 Task: Research Airbnb properties in Vasylivka, Ukraine from 2nd November, 2023 to 6th November, 2023 for 1 adult.1  bedroom having 1 bed and 1 bathroom. Property type can be hotel. Booking option can be shelf check-in. Look for 3 properties as per requirement.
Action: Mouse moved to (414, 98)
Screenshot: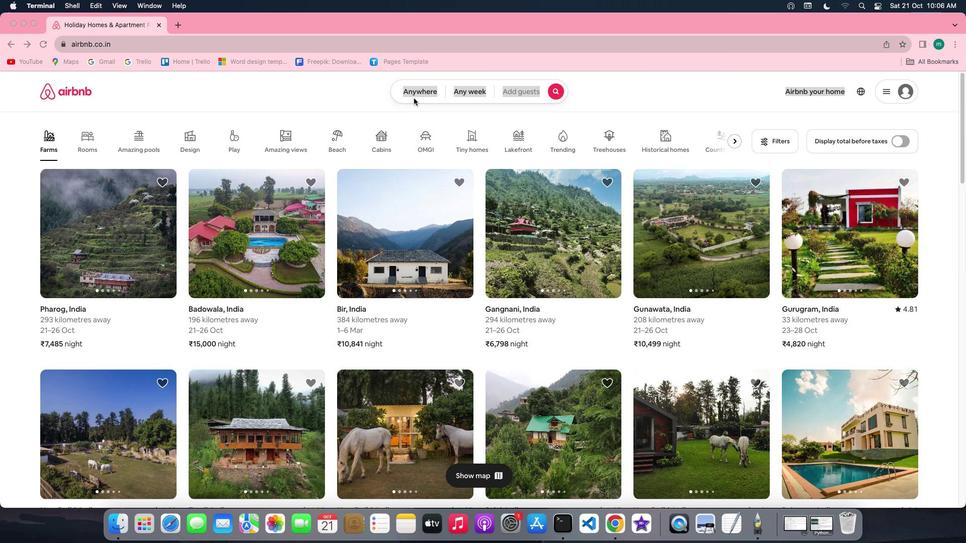 
Action: Mouse pressed left at (414, 98)
Screenshot: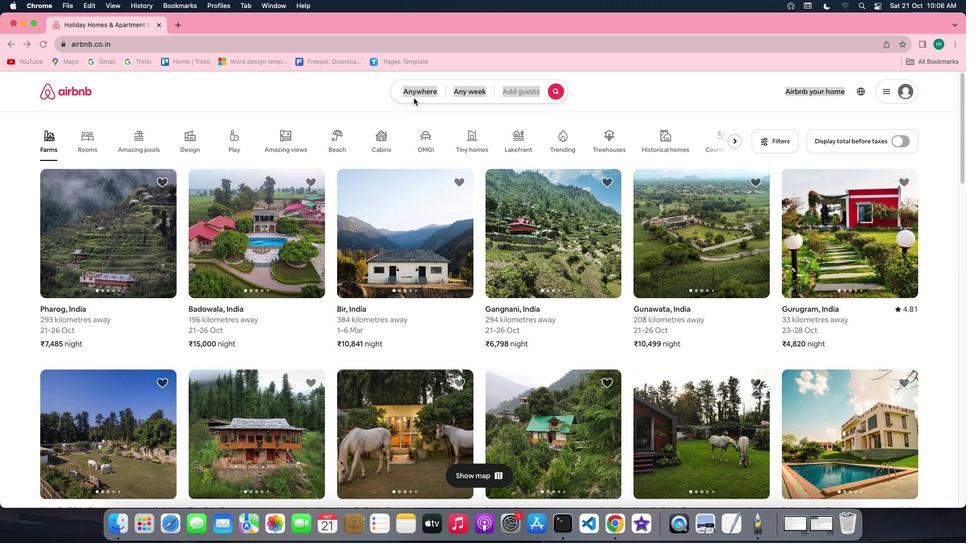 
Action: Mouse moved to (422, 87)
Screenshot: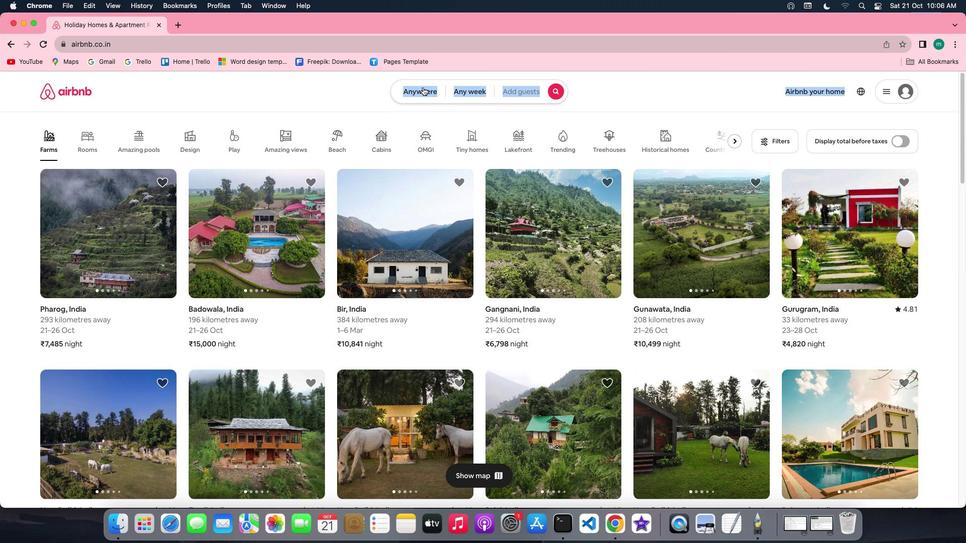 
Action: Mouse pressed left at (422, 87)
Screenshot: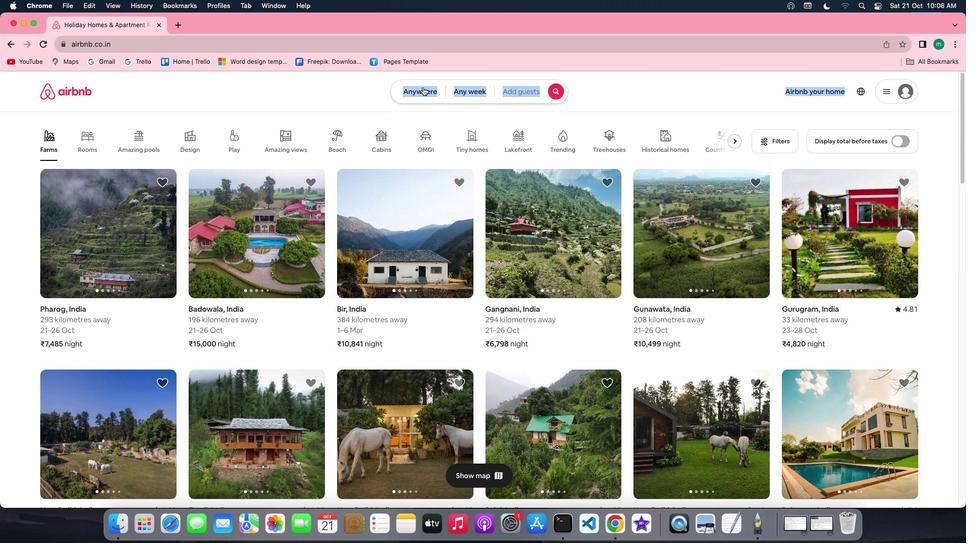 
Action: Mouse moved to (338, 136)
Screenshot: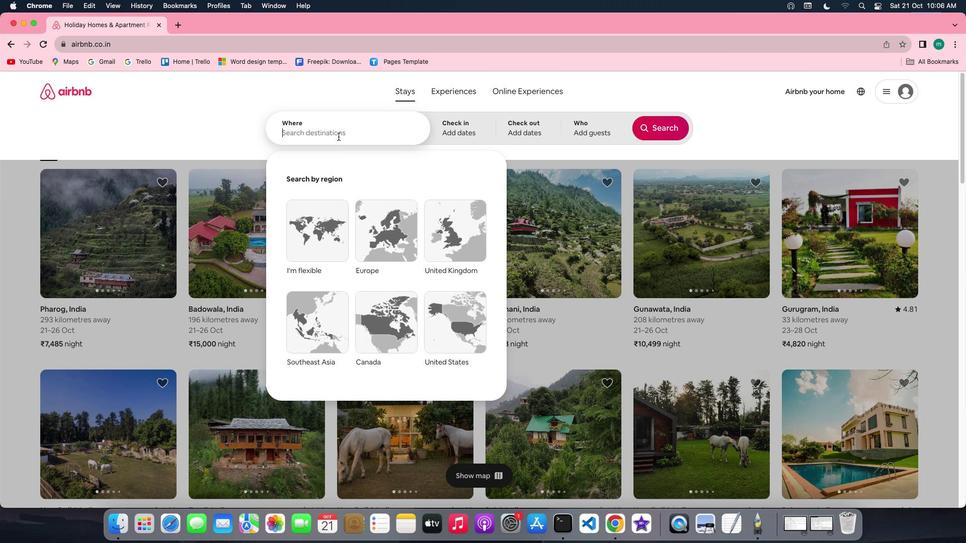 
Action: Key pressed Key.shift'V''a''s''y''l''i''v''k''a'','Key.spaceKey.shift'U''k''r''a''i''n''e'
Screenshot: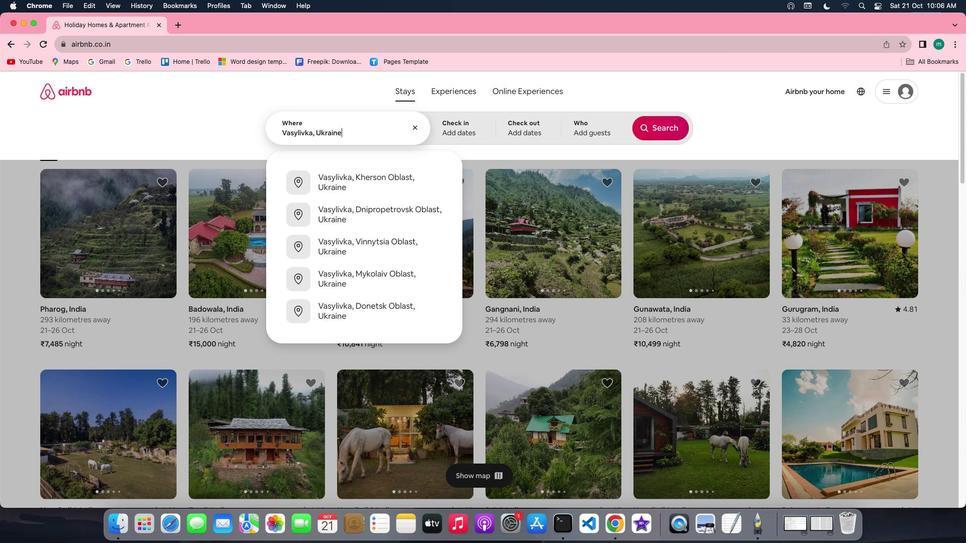 
Action: Mouse moved to (475, 121)
Screenshot: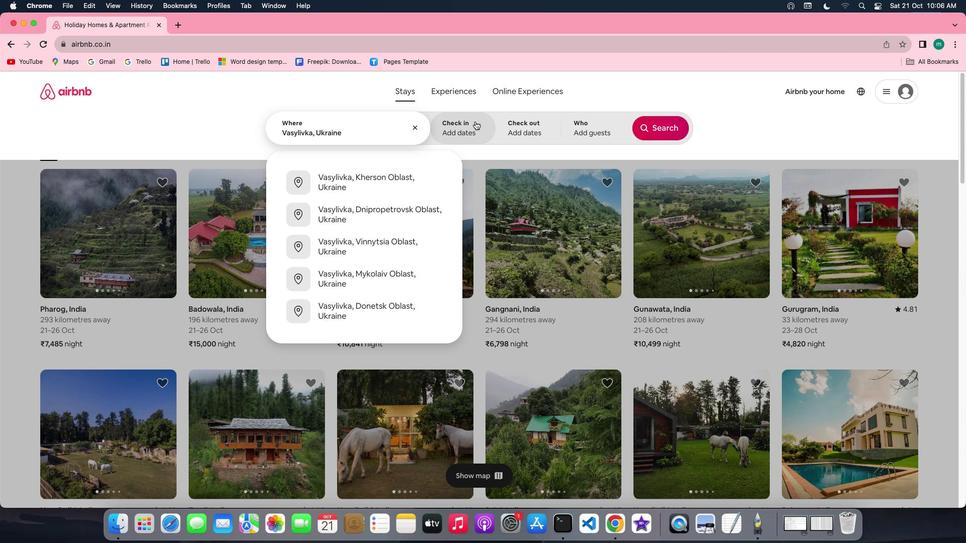 
Action: Mouse pressed left at (475, 121)
Screenshot: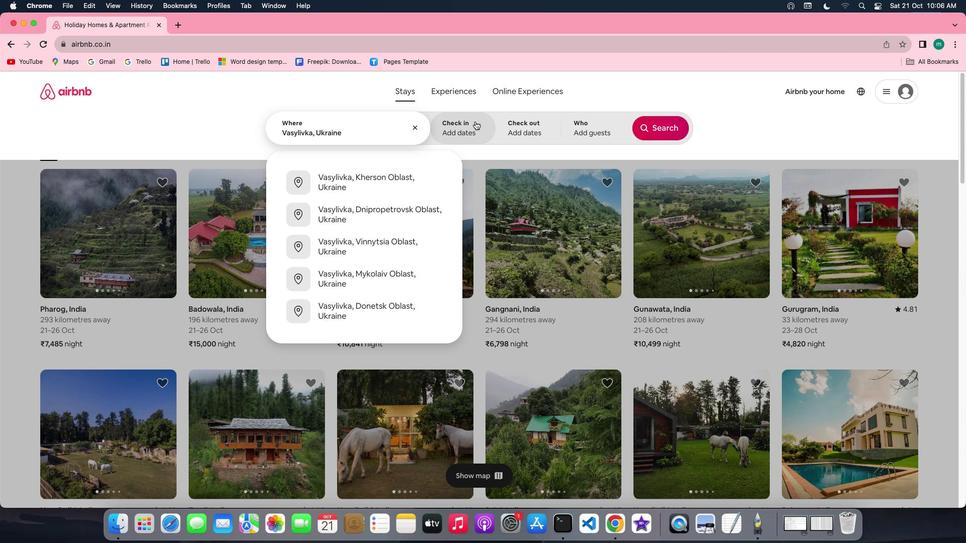 
Action: Mouse moved to (601, 249)
Screenshot: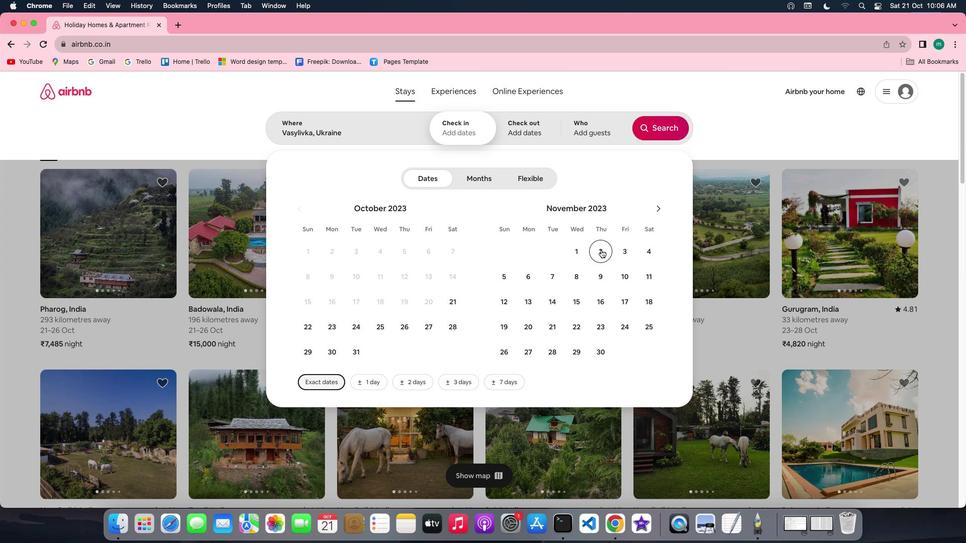 
Action: Mouse pressed left at (601, 249)
Screenshot: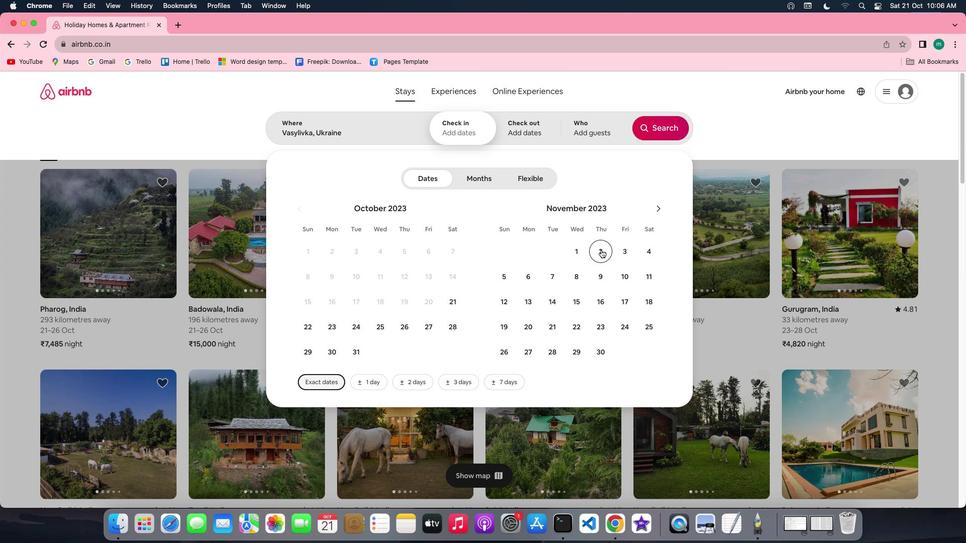 
Action: Mouse moved to (529, 278)
Screenshot: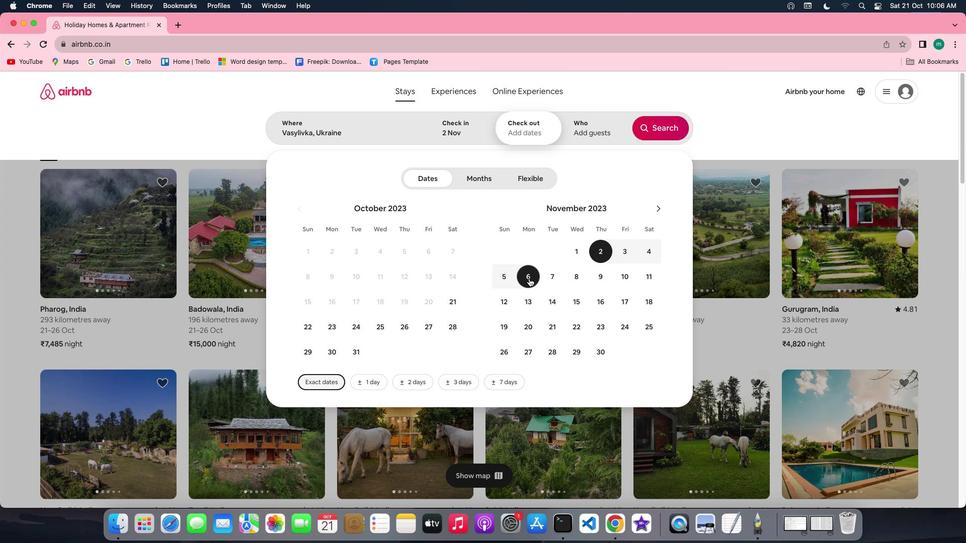 
Action: Mouse pressed left at (529, 278)
Screenshot: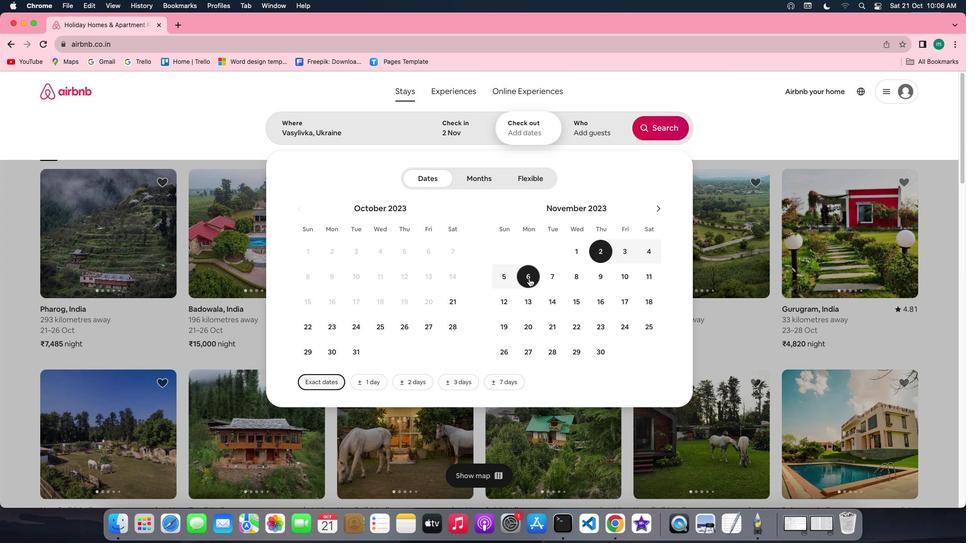 
Action: Mouse moved to (588, 128)
Screenshot: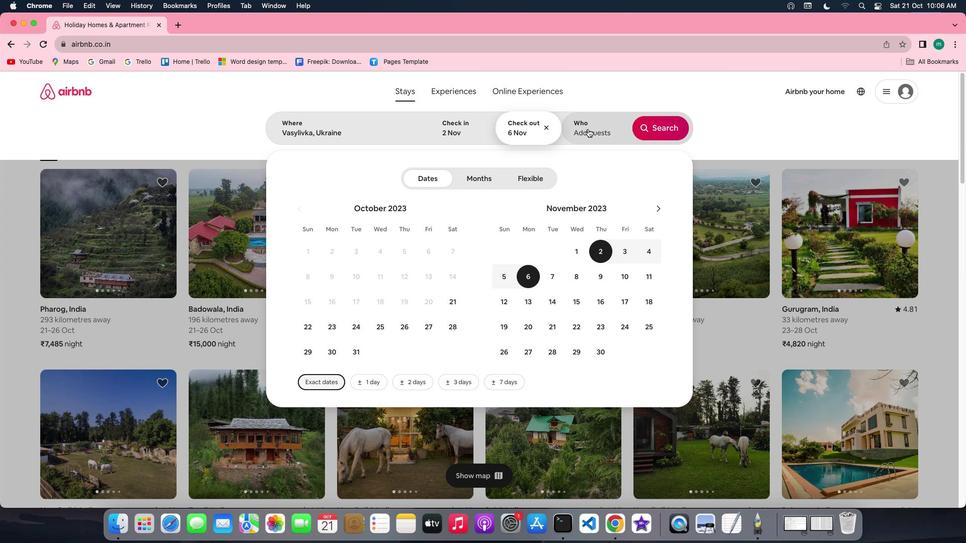 
Action: Mouse pressed left at (588, 128)
Screenshot: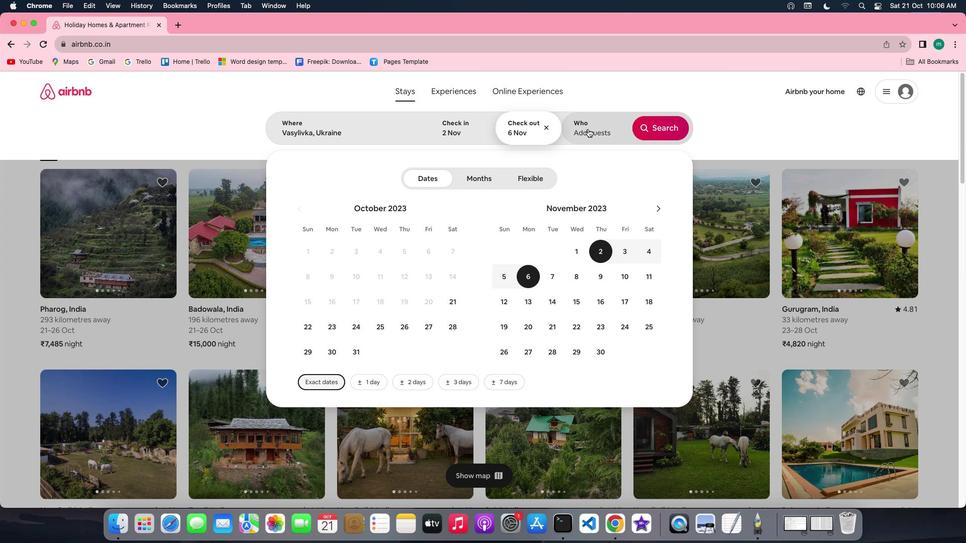
Action: Mouse moved to (666, 181)
Screenshot: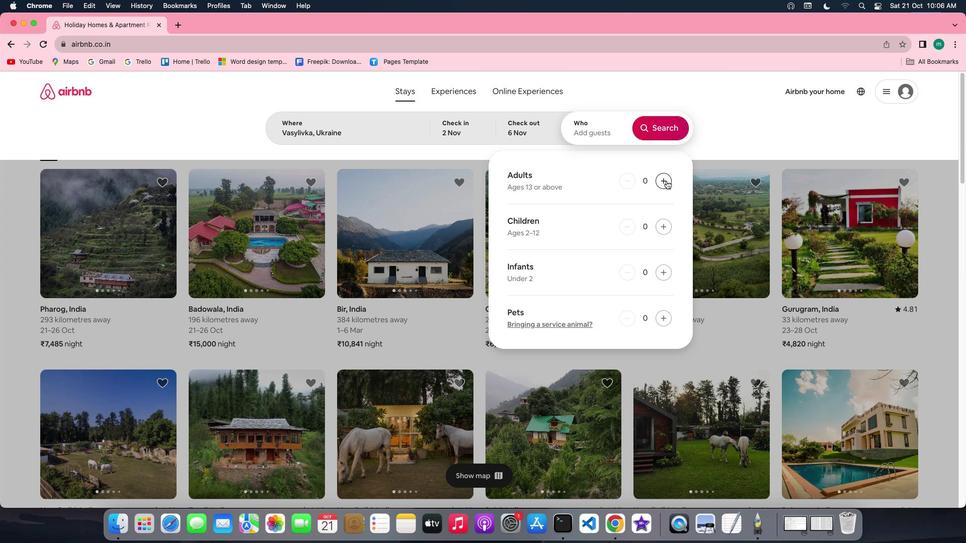 
Action: Mouse pressed left at (666, 181)
Screenshot: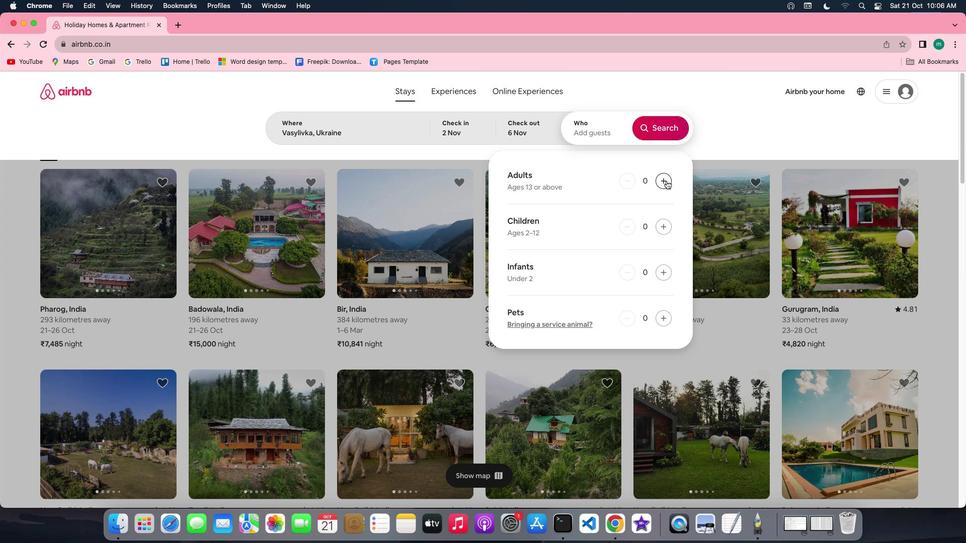 
Action: Mouse pressed left at (666, 181)
Screenshot: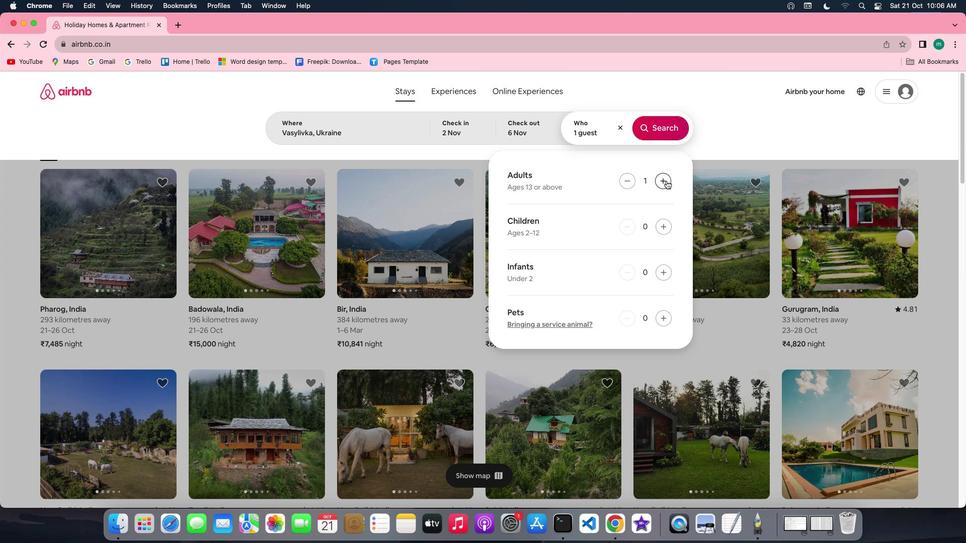 
Action: Mouse moved to (622, 181)
Screenshot: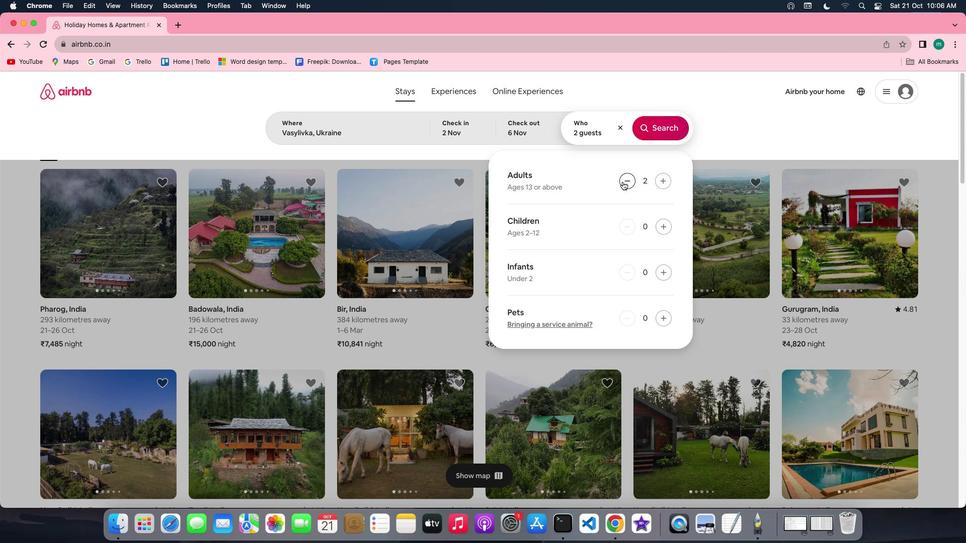 
Action: Mouse pressed left at (622, 181)
Screenshot: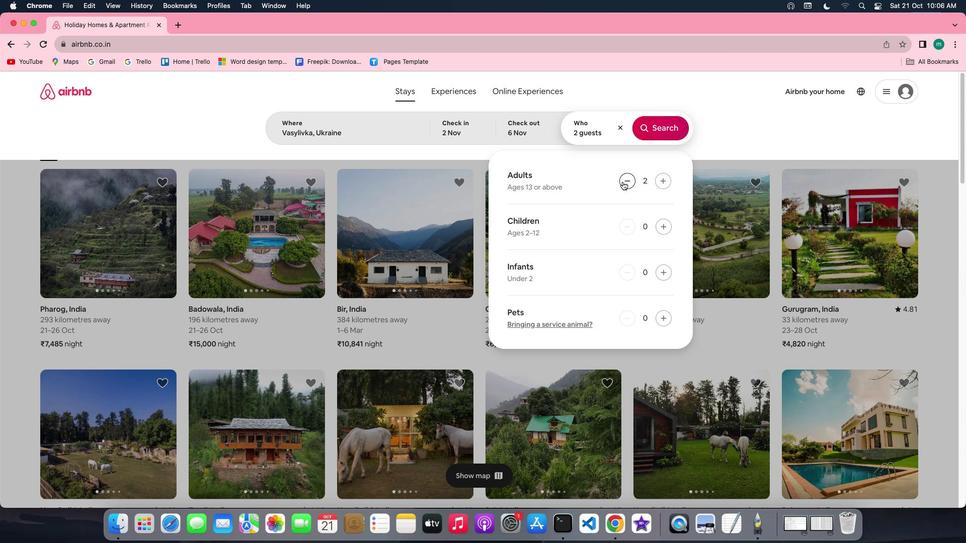 
Action: Mouse moved to (664, 130)
Screenshot: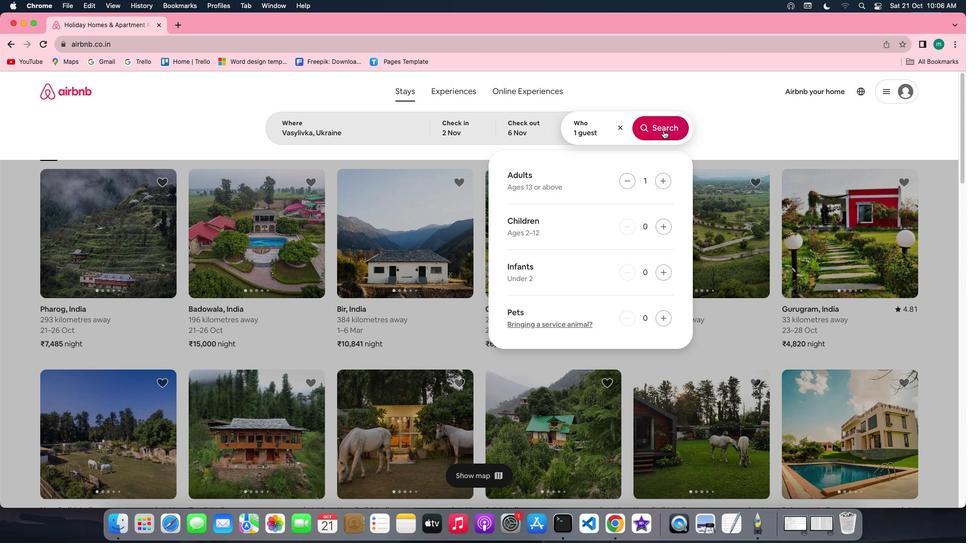 
Action: Mouse pressed left at (664, 130)
Screenshot: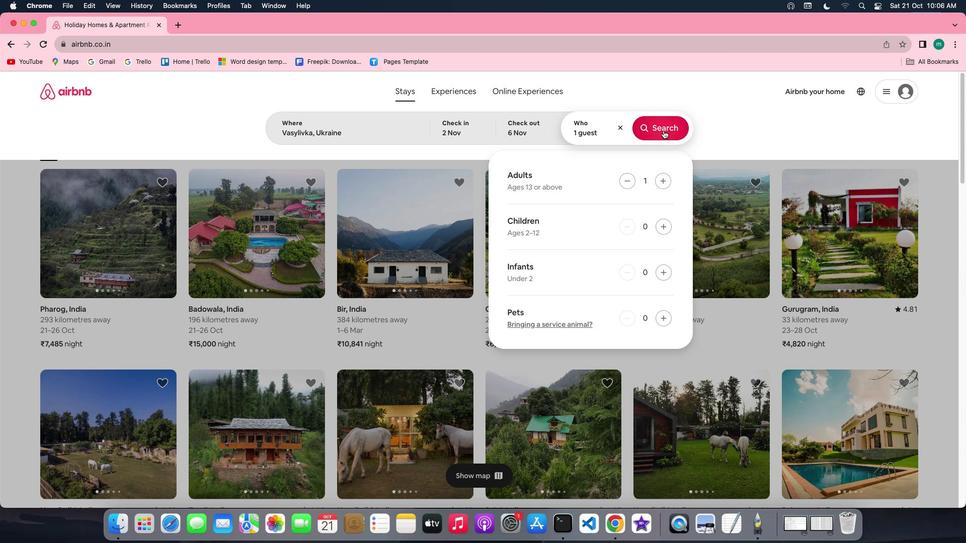 
Action: Mouse moved to (806, 132)
Screenshot: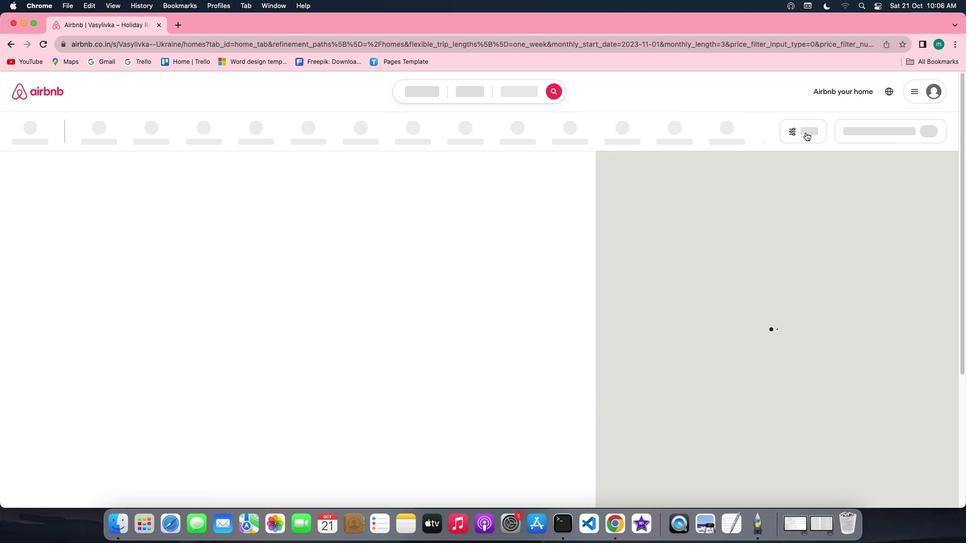 
Action: Mouse pressed left at (806, 132)
Screenshot: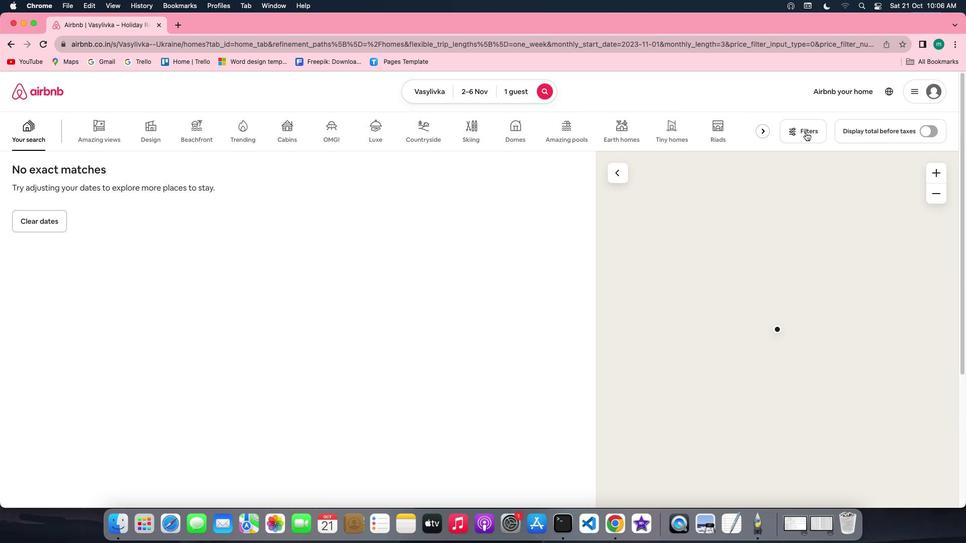 
Action: Mouse moved to (481, 307)
Screenshot: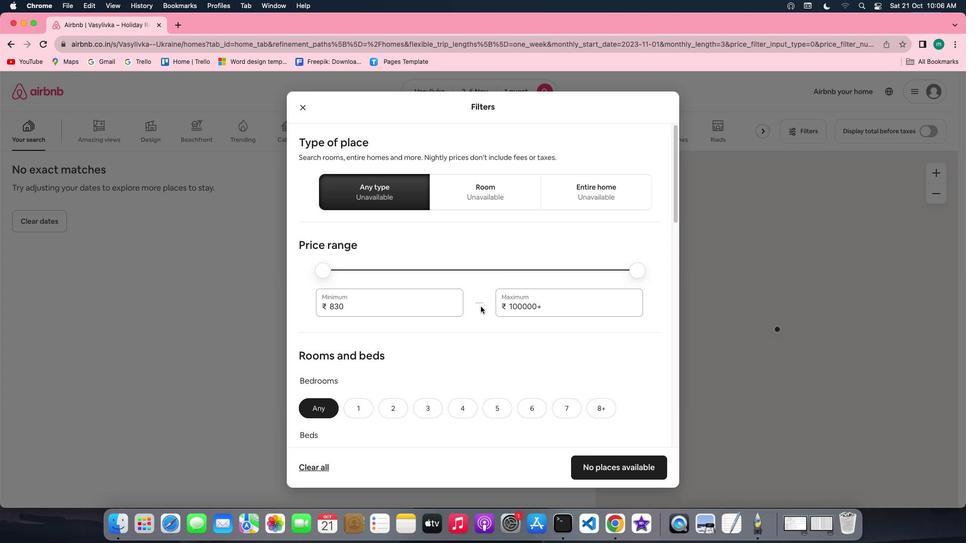 
Action: Mouse scrolled (481, 307) with delta (0, 0)
Screenshot: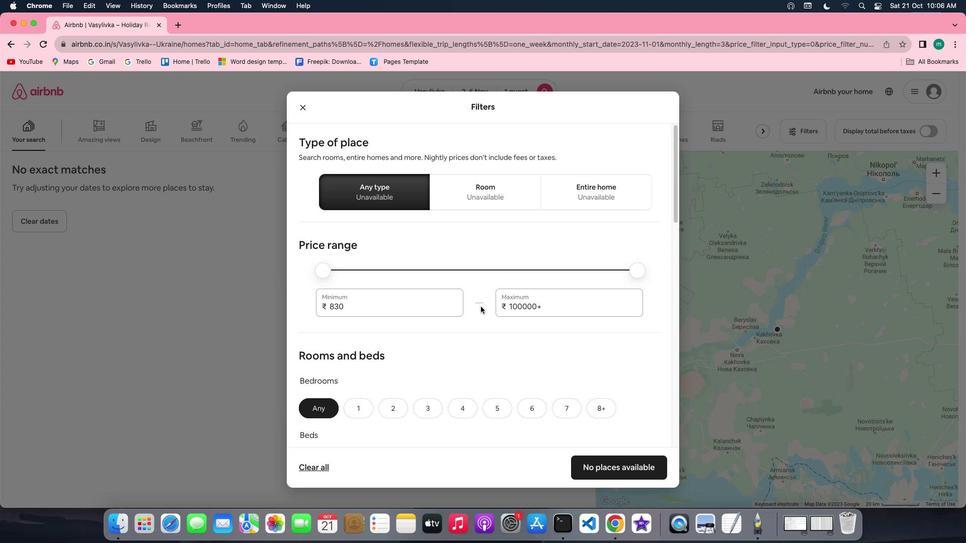
Action: Mouse scrolled (481, 307) with delta (0, 0)
Screenshot: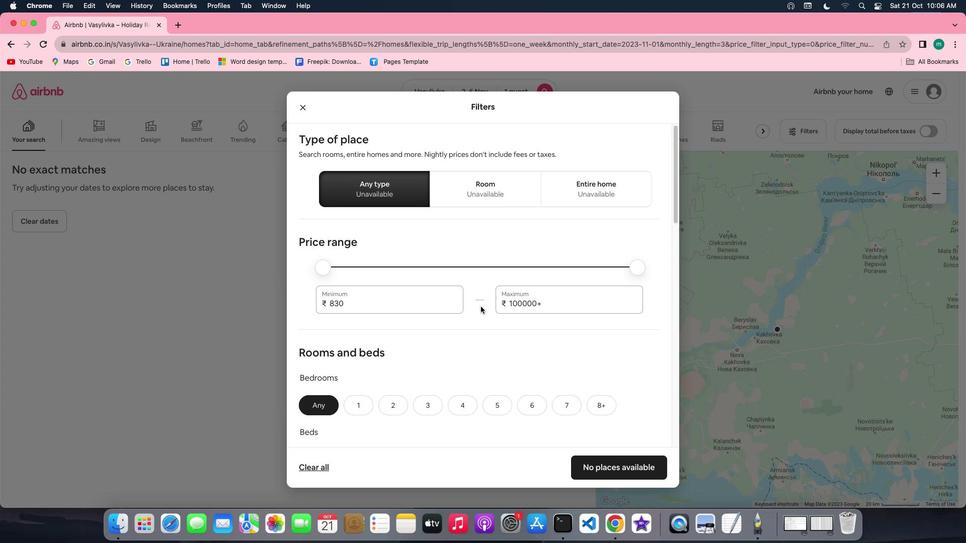 
Action: Mouse scrolled (481, 307) with delta (0, -1)
Screenshot: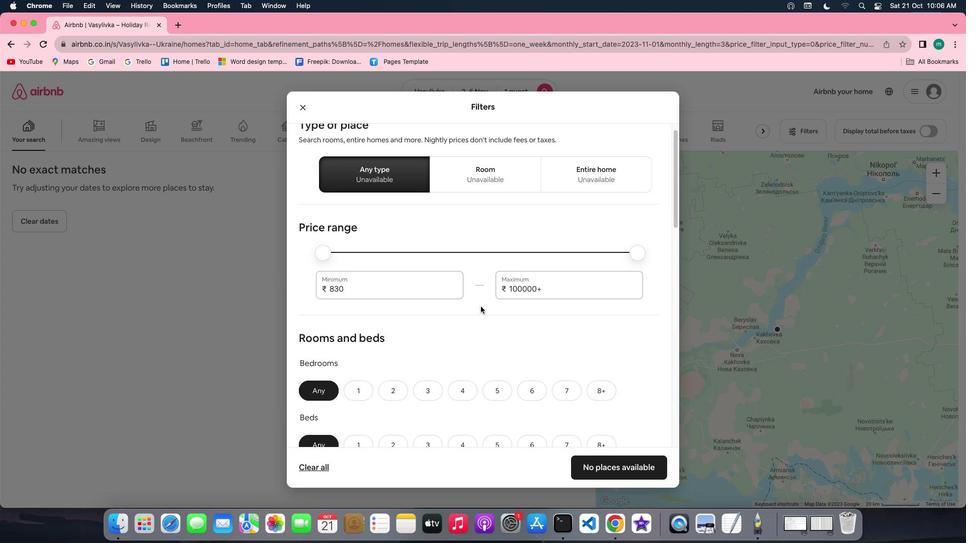 
Action: Mouse scrolled (481, 307) with delta (0, -1)
Screenshot: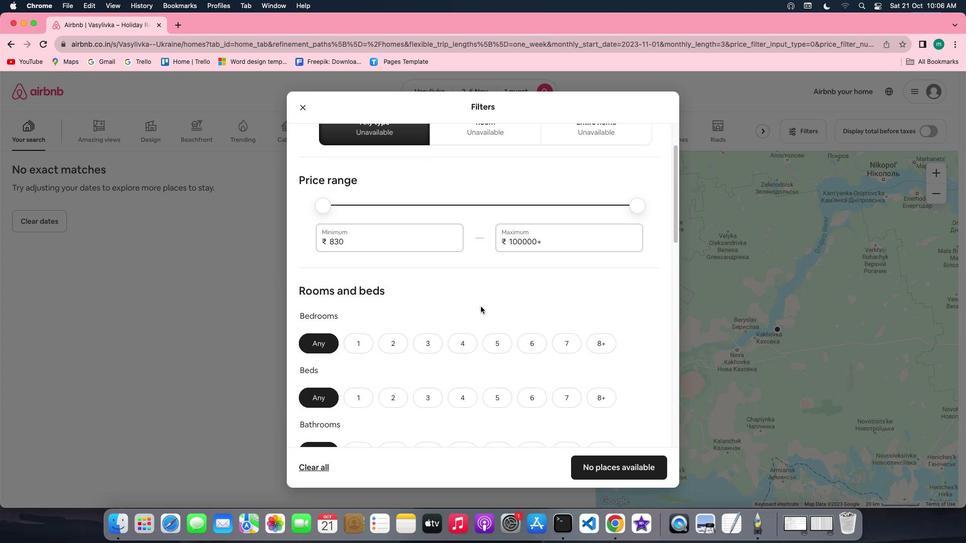 
Action: Mouse scrolled (481, 307) with delta (0, 0)
Screenshot: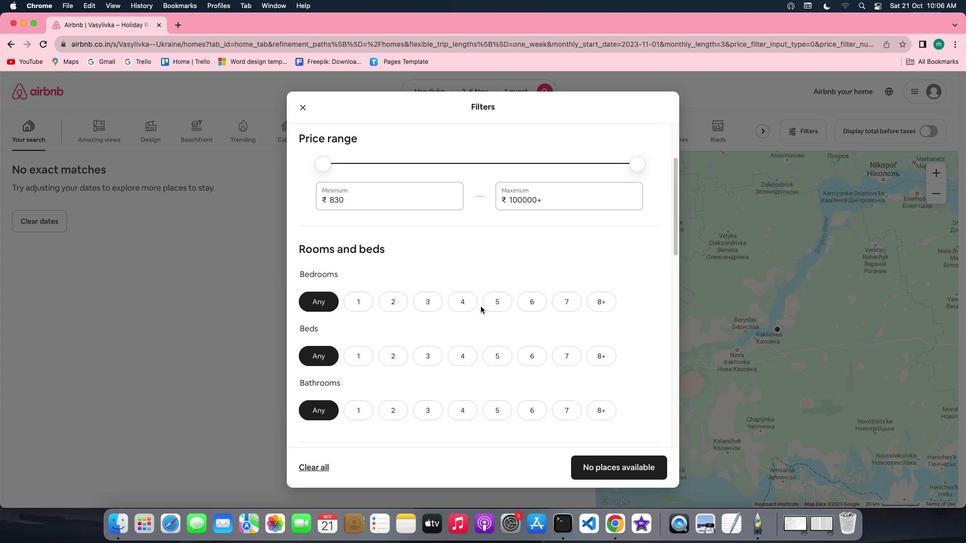 
Action: Mouse scrolled (481, 307) with delta (0, 0)
Screenshot: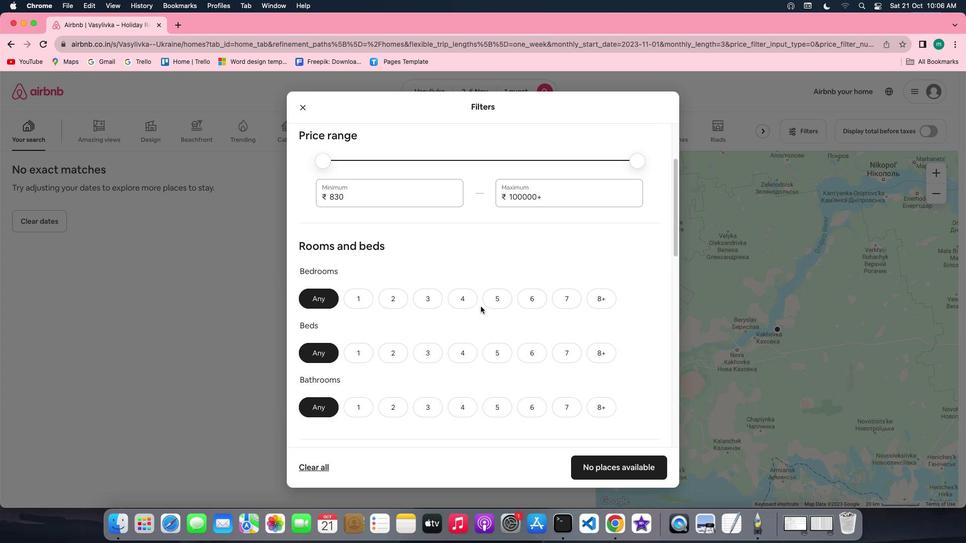 
Action: Mouse scrolled (481, 307) with delta (0, 0)
Screenshot: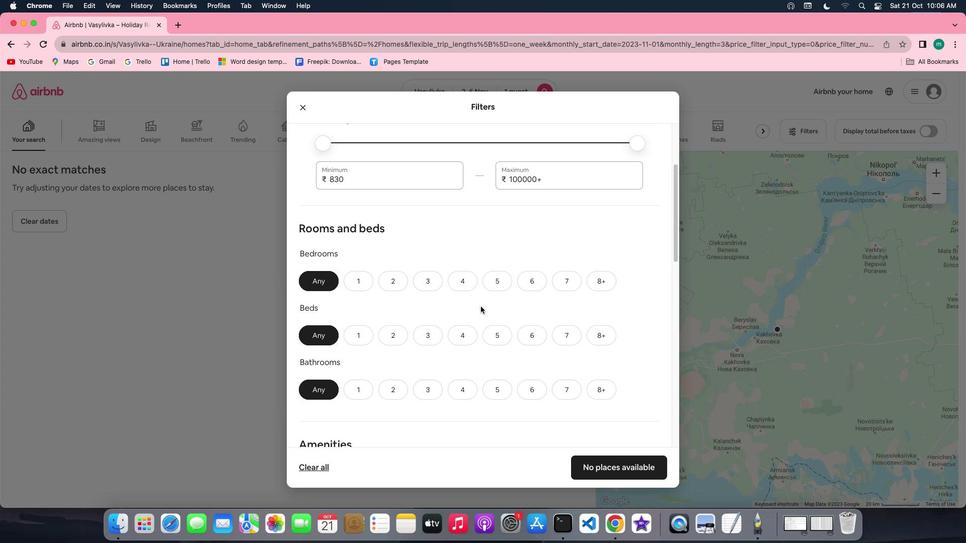 
Action: Mouse scrolled (481, 307) with delta (0, 0)
Screenshot: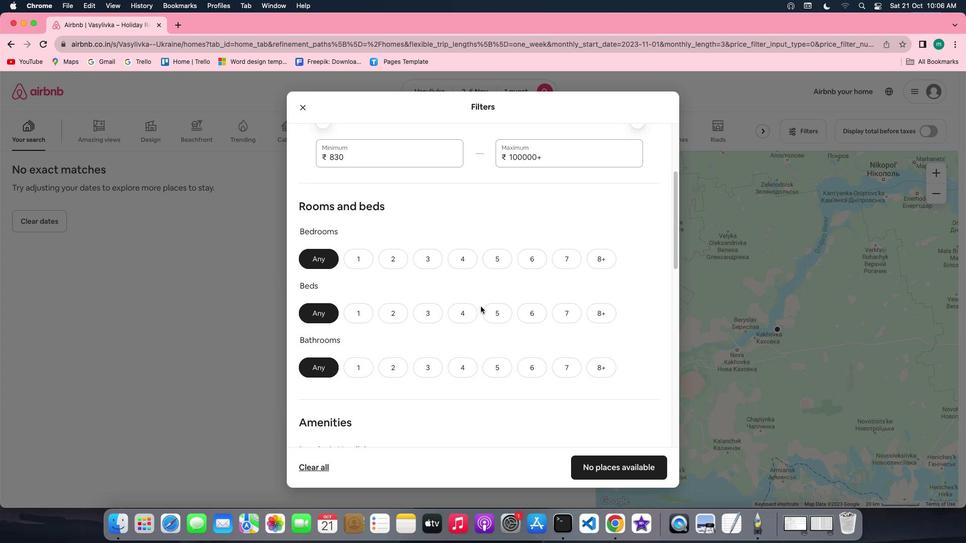 
Action: Mouse scrolled (481, 307) with delta (0, 0)
Screenshot: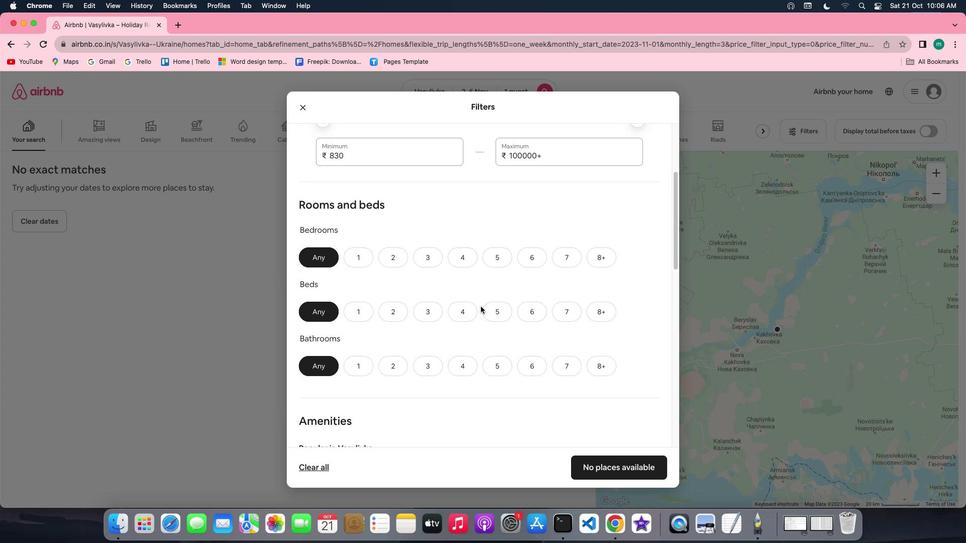 
Action: Mouse scrolled (481, 307) with delta (0, 0)
Screenshot: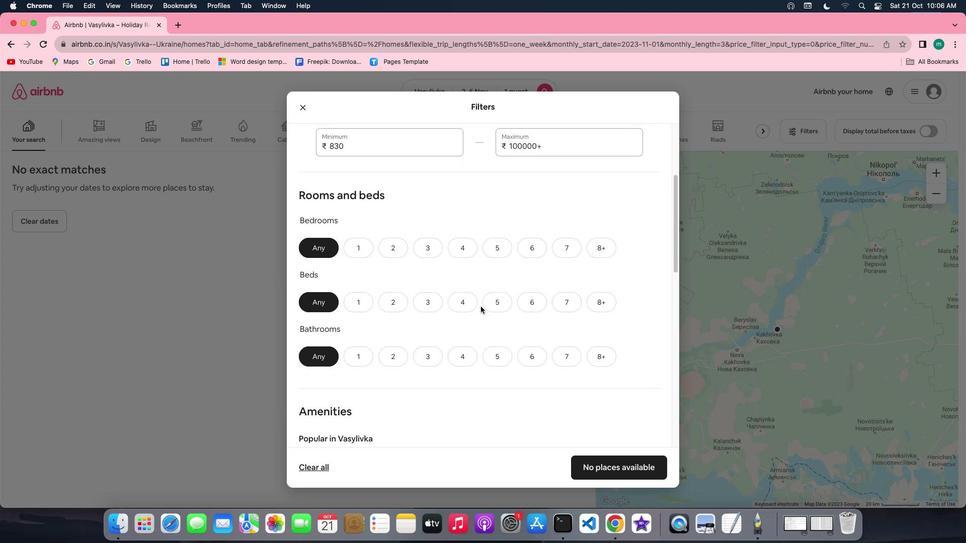 
Action: Mouse moved to (360, 235)
Screenshot: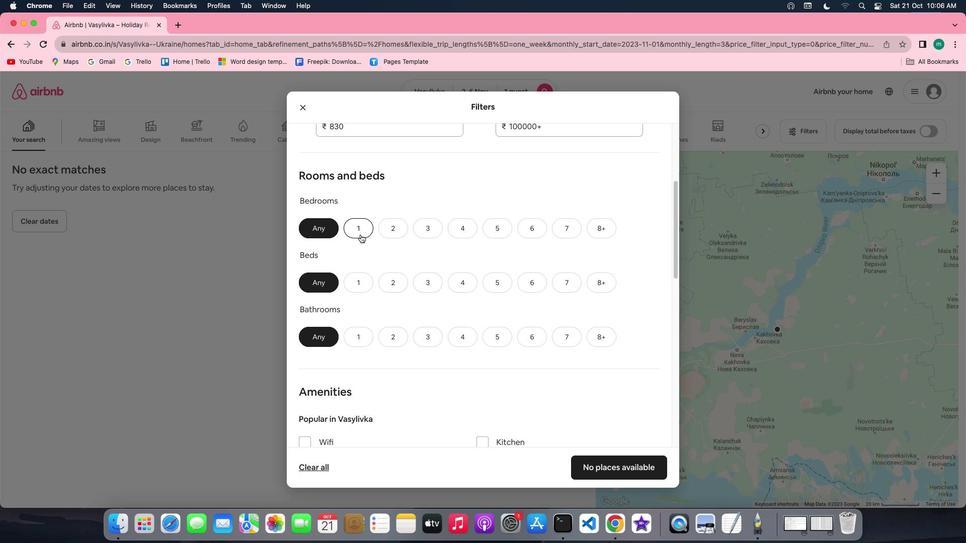 
Action: Mouse pressed left at (360, 235)
Screenshot: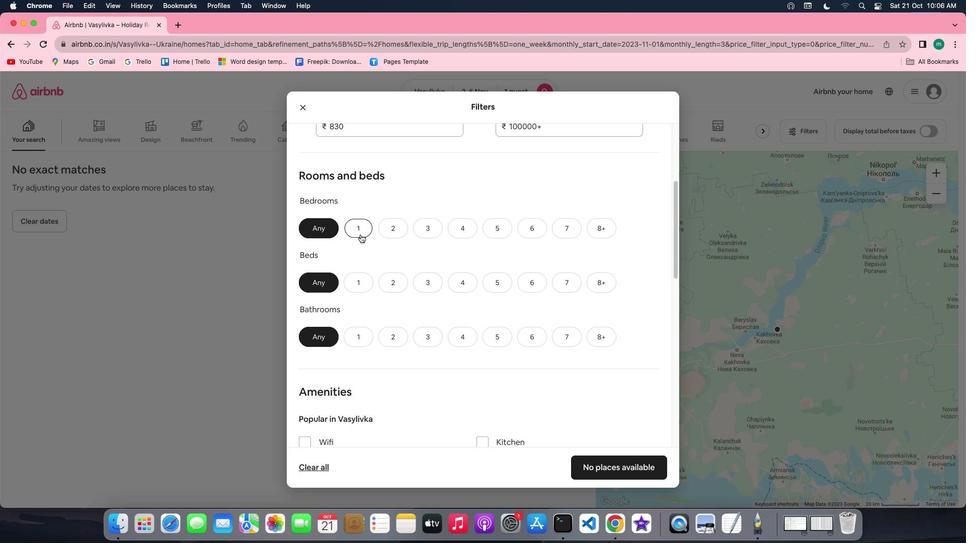 
Action: Mouse moved to (366, 275)
Screenshot: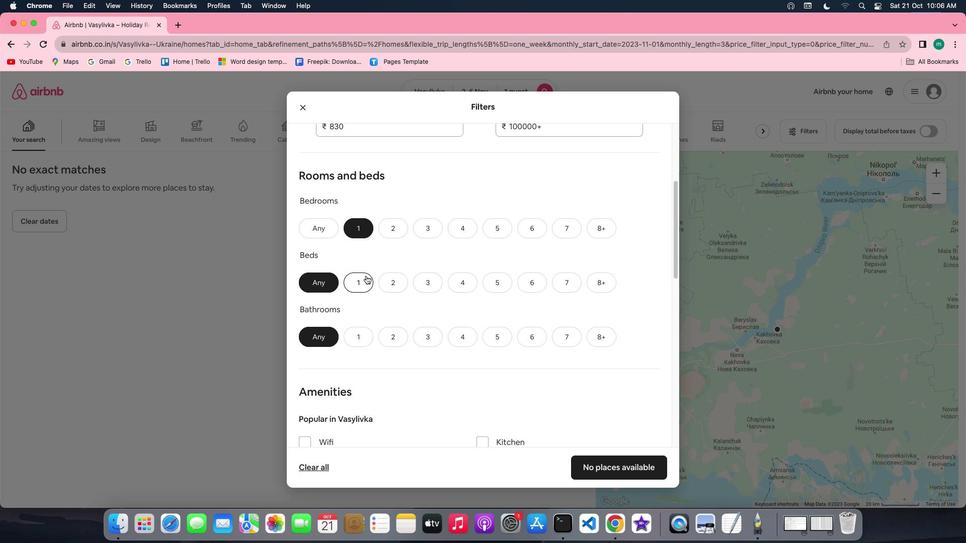 
Action: Mouse pressed left at (366, 275)
Screenshot: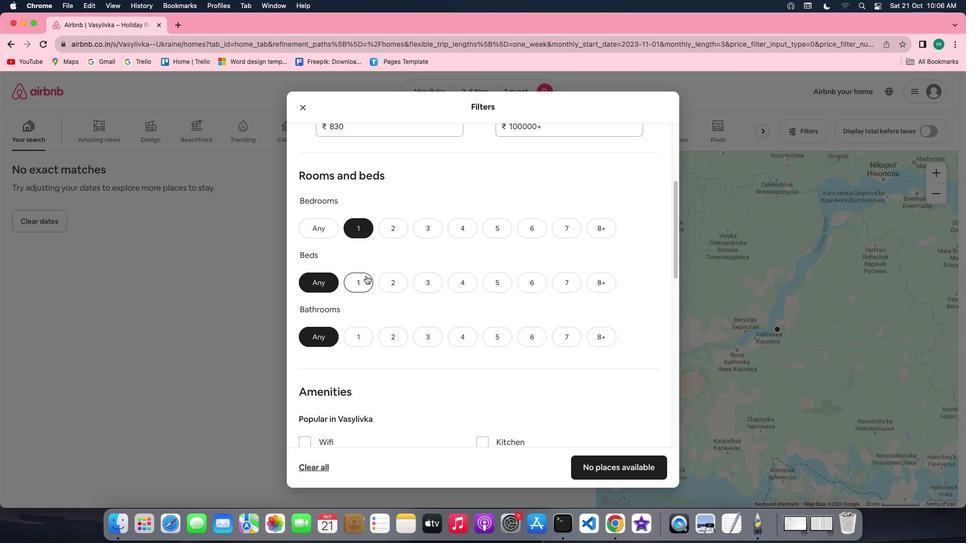 
Action: Mouse moved to (356, 335)
Screenshot: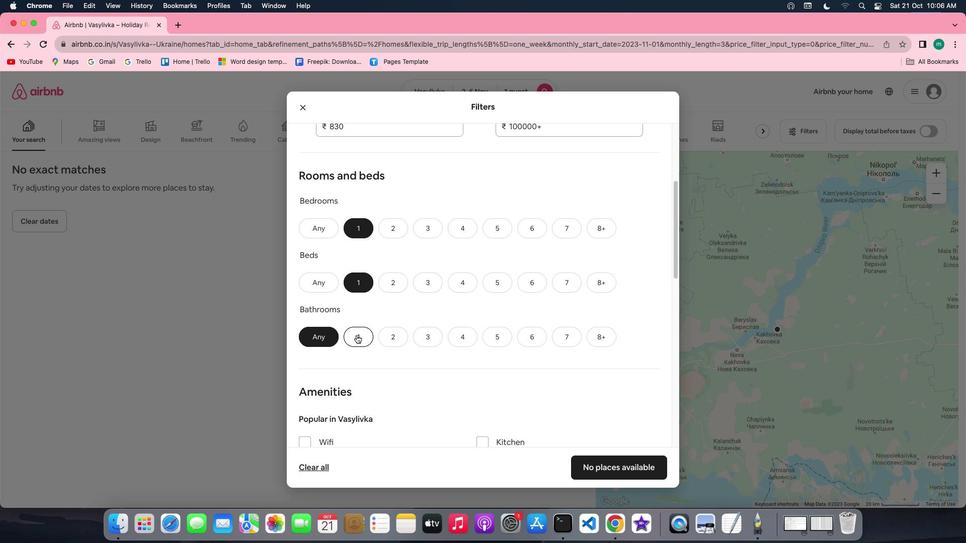 
Action: Mouse pressed left at (356, 335)
Screenshot: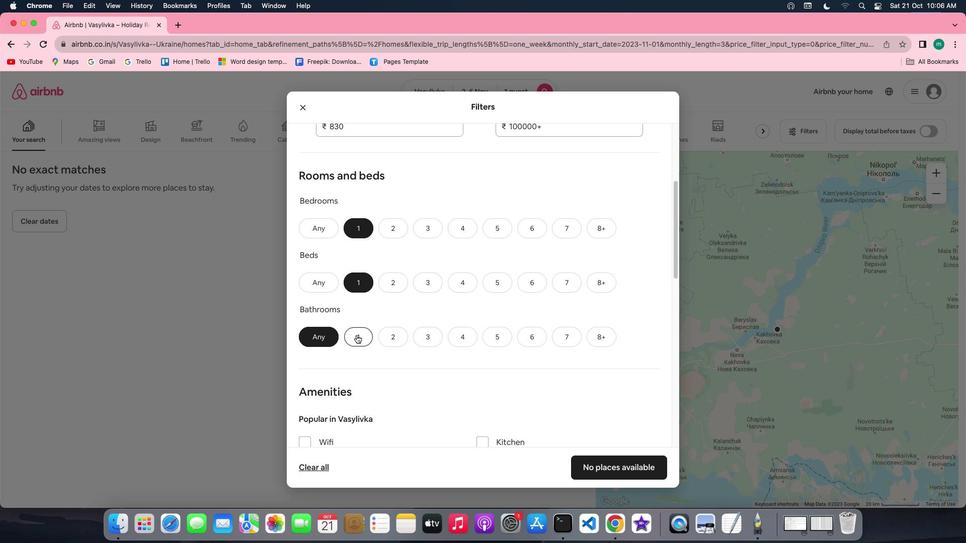 
Action: Mouse moved to (542, 339)
Screenshot: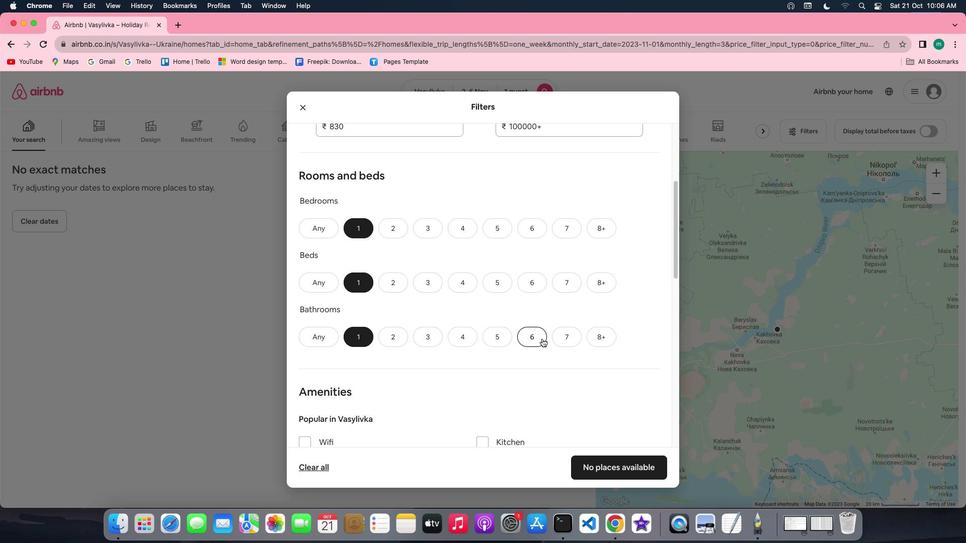 
Action: Mouse scrolled (542, 339) with delta (0, 0)
Screenshot: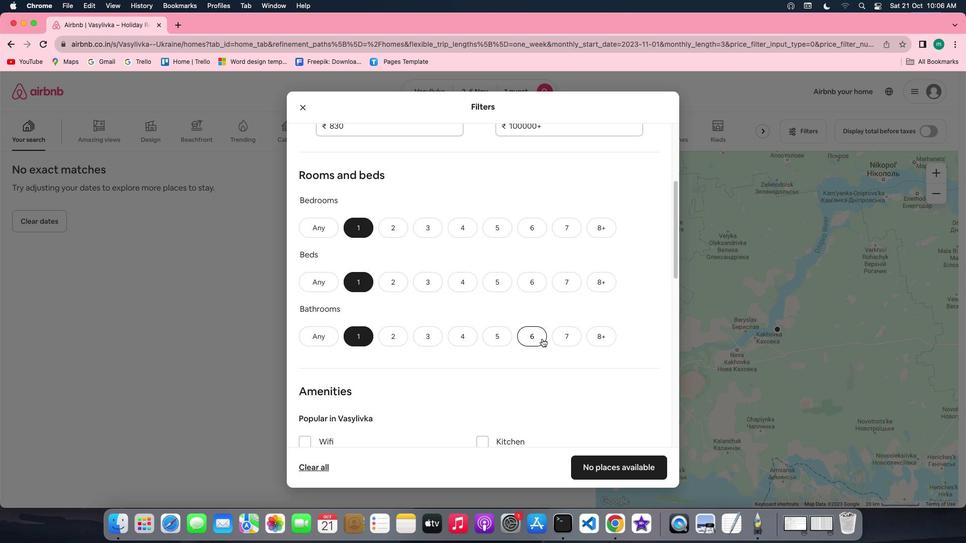 
Action: Mouse scrolled (542, 339) with delta (0, 0)
Screenshot: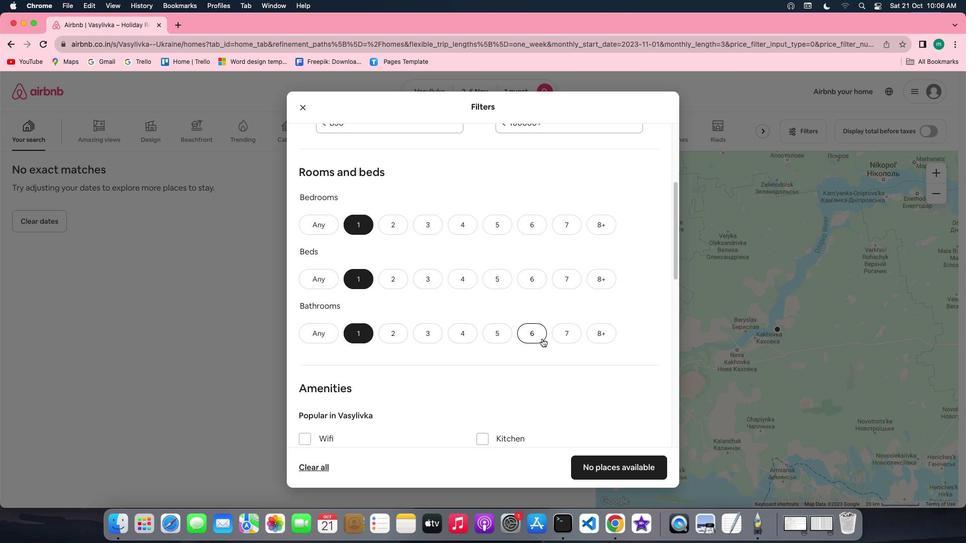 
Action: Mouse scrolled (542, 339) with delta (0, 0)
Screenshot: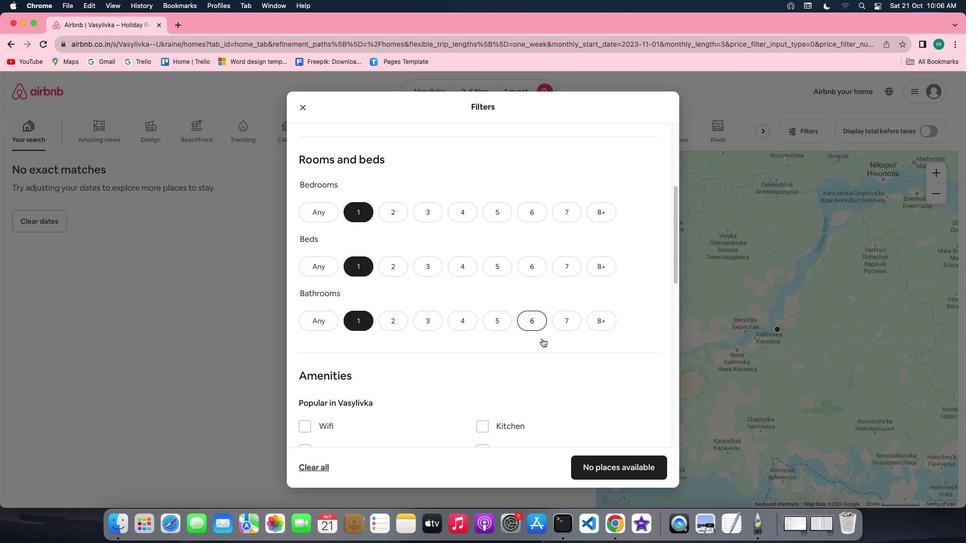 
Action: Mouse scrolled (542, 339) with delta (0, 0)
Screenshot: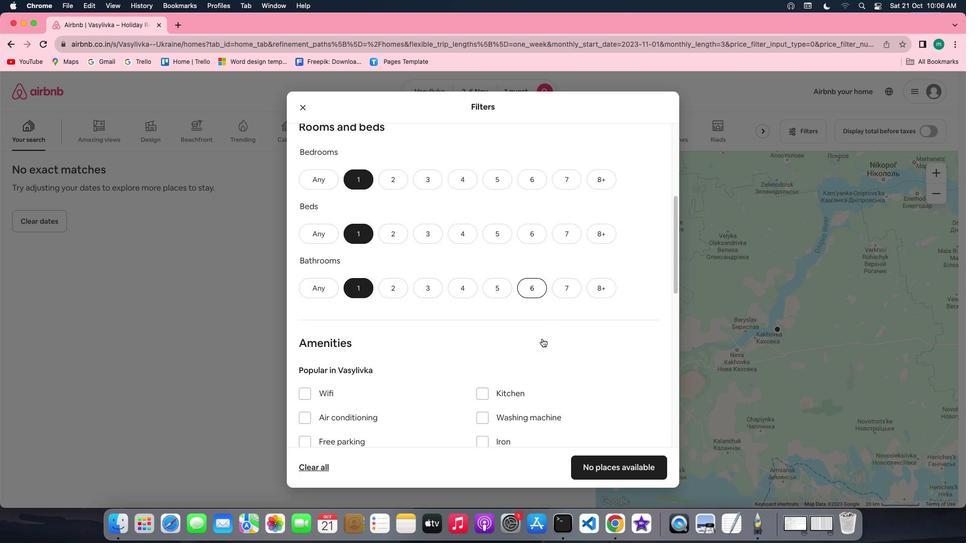 
Action: Mouse scrolled (542, 339) with delta (0, 0)
Screenshot: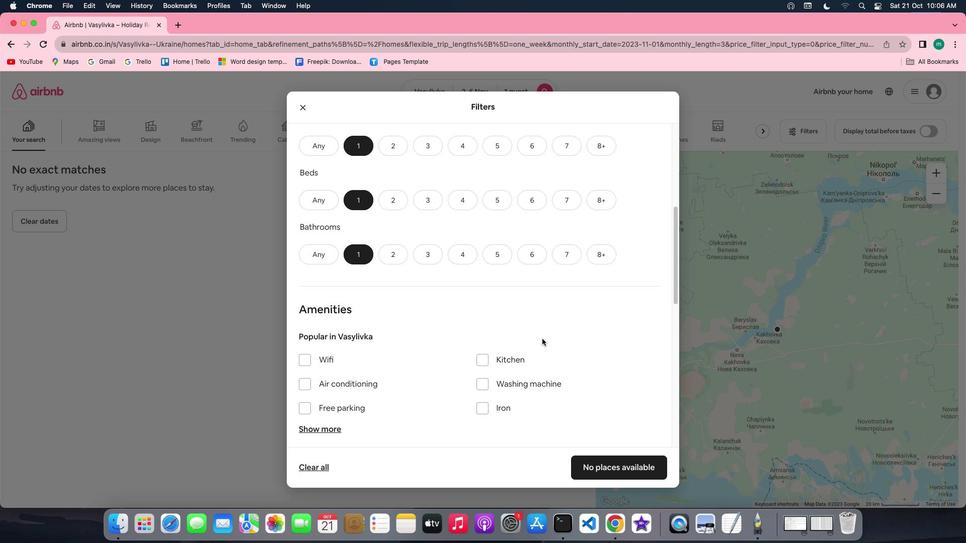 
Action: Mouse scrolled (542, 339) with delta (0, 0)
Screenshot: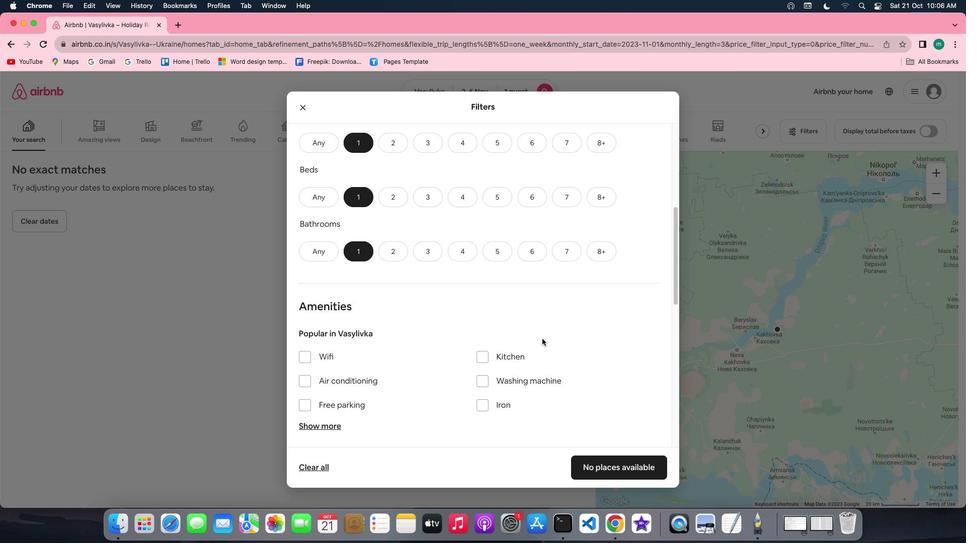 
Action: Mouse scrolled (542, 339) with delta (0, 0)
Screenshot: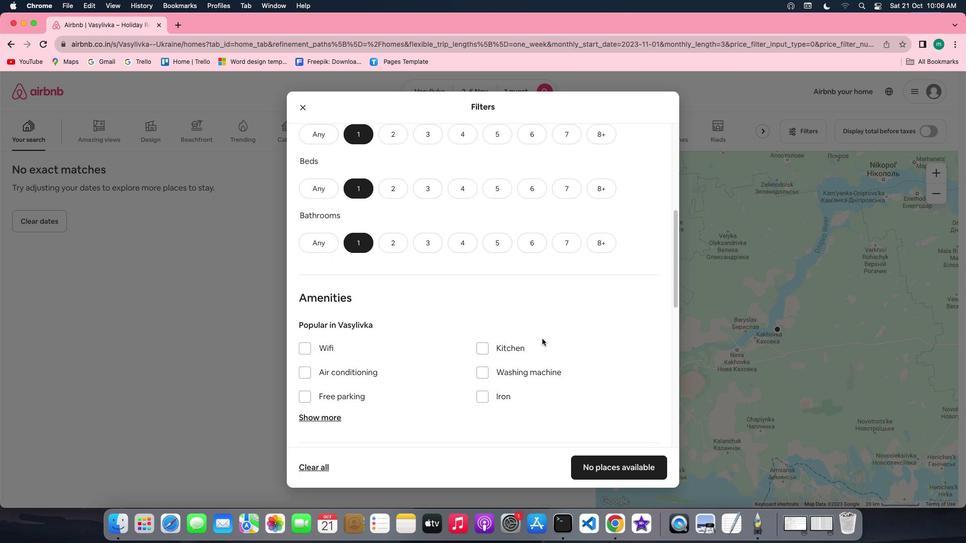 
Action: Mouse scrolled (542, 339) with delta (0, 0)
Screenshot: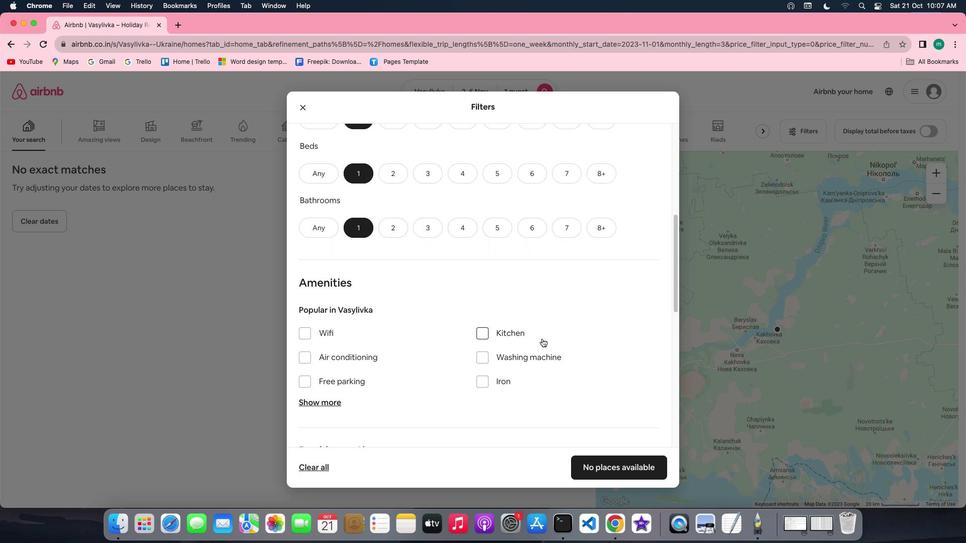 
Action: Mouse scrolled (542, 339) with delta (0, 0)
Screenshot: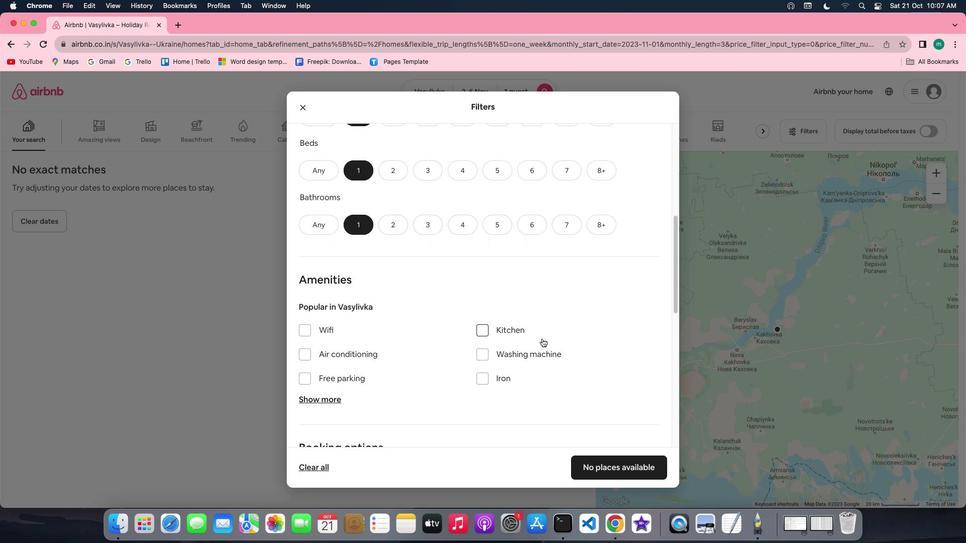 
Action: Mouse scrolled (542, 339) with delta (0, 0)
Screenshot: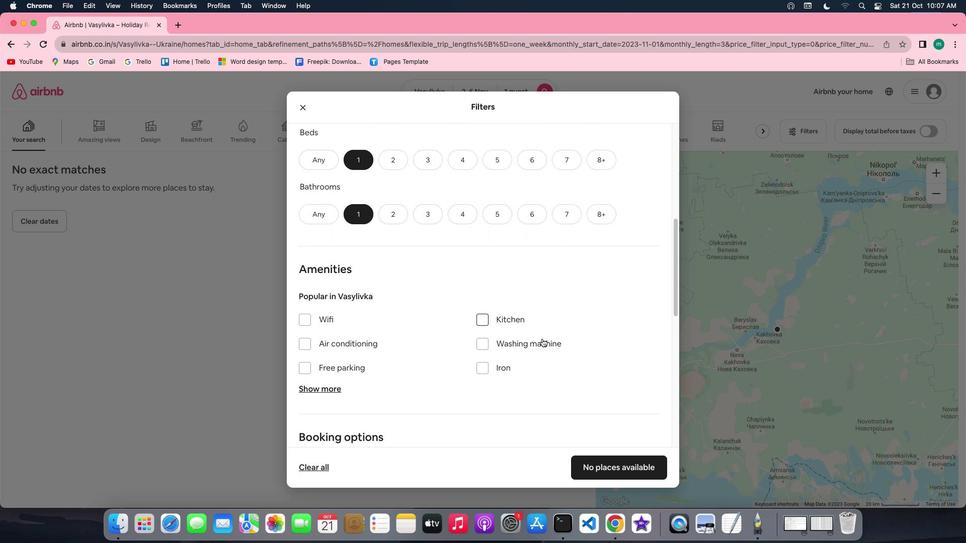 
Action: Mouse scrolled (542, 339) with delta (0, 0)
Screenshot: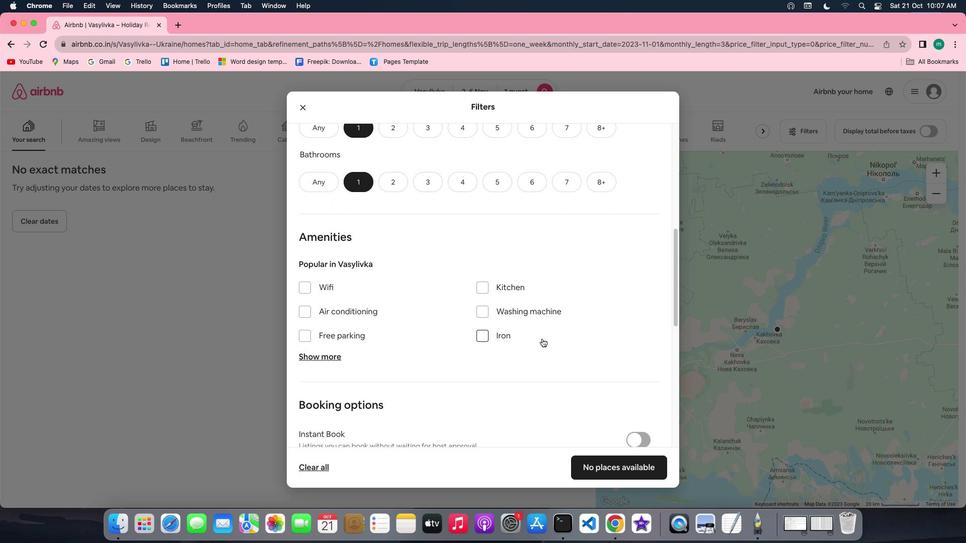 
Action: Mouse scrolled (542, 339) with delta (0, 0)
Screenshot: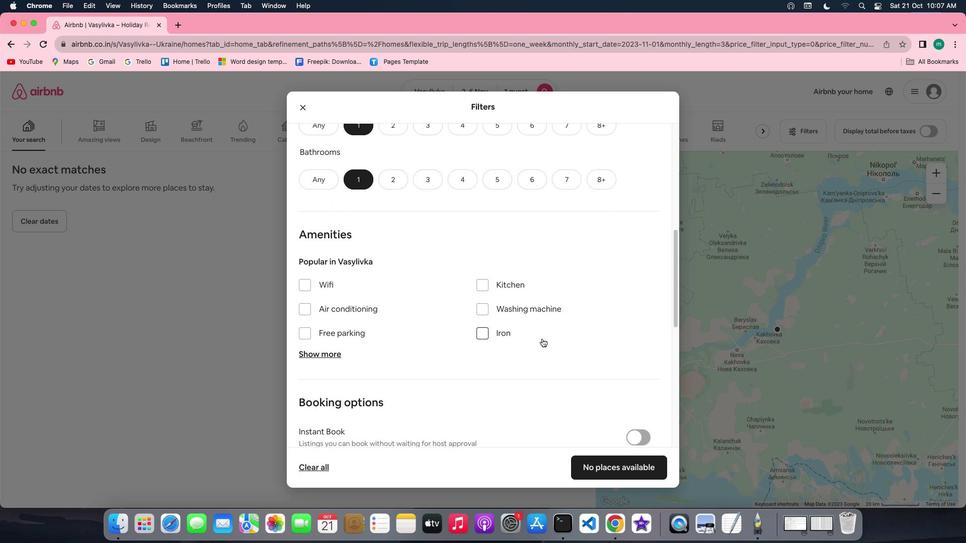 
Action: Mouse scrolled (542, 339) with delta (0, 0)
Screenshot: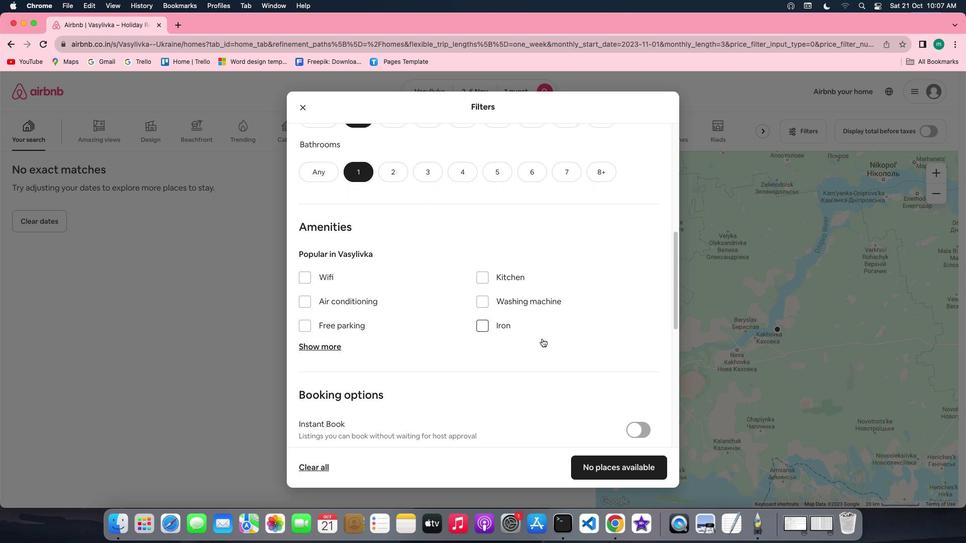 
Action: Mouse scrolled (542, 339) with delta (0, 0)
Screenshot: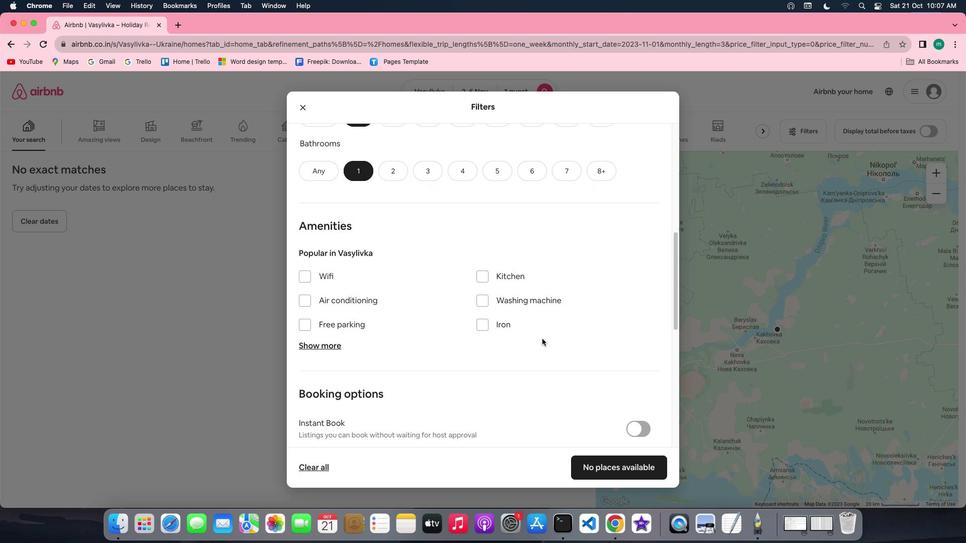 
Action: Mouse scrolled (542, 339) with delta (0, 0)
Screenshot: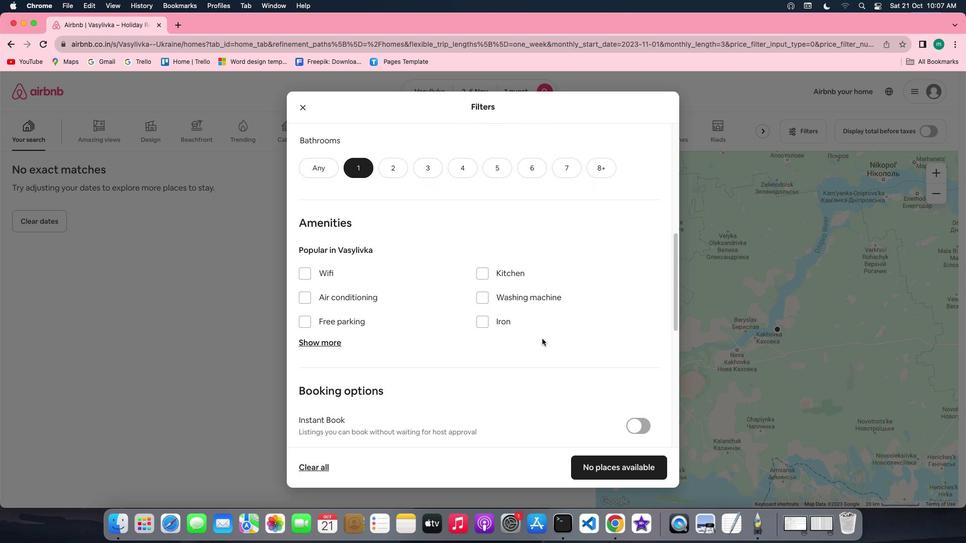 
Action: Mouse scrolled (542, 339) with delta (0, 0)
Screenshot: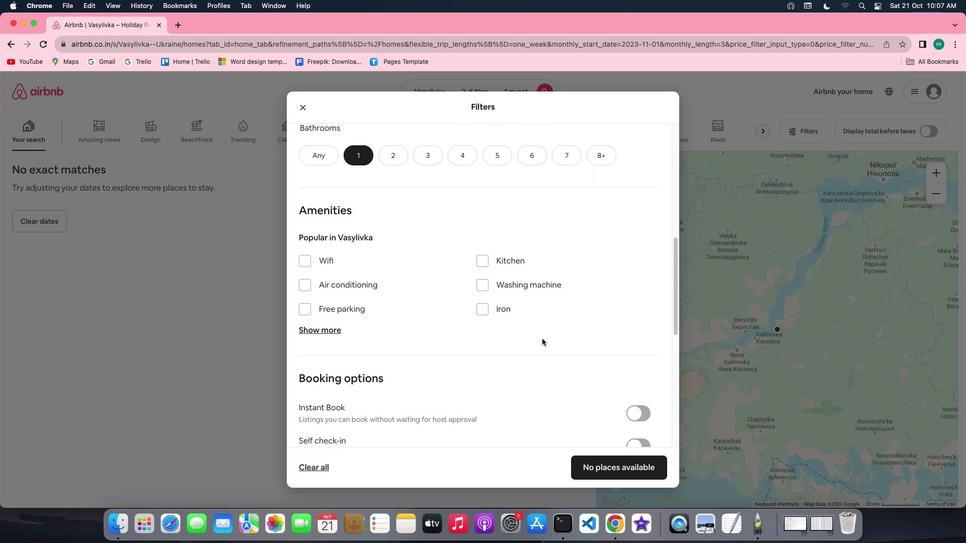
Action: Mouse scrolled (542, 339) with delta (0, 0)
Screenshot: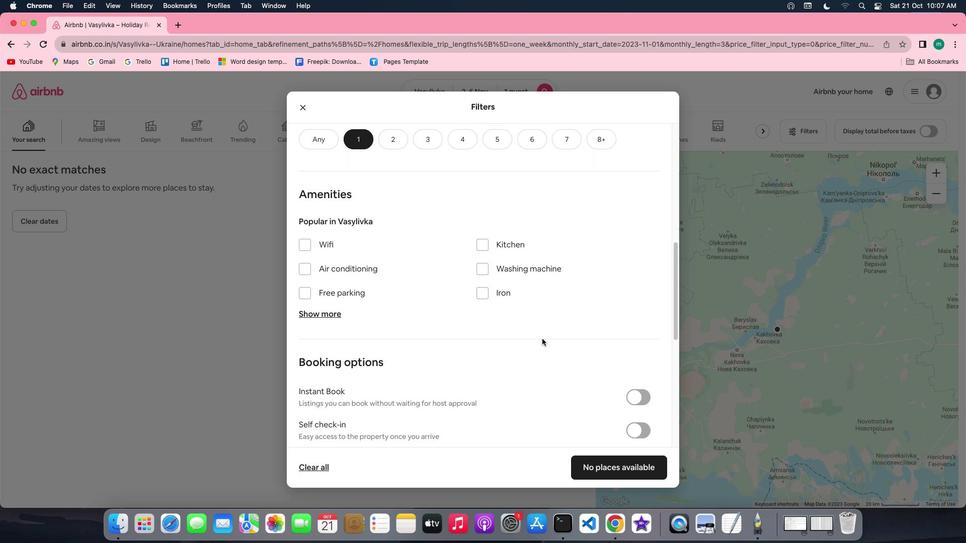 
Action: Mouse scrolled (542, 339) with delta (0, 0)
Screenshot: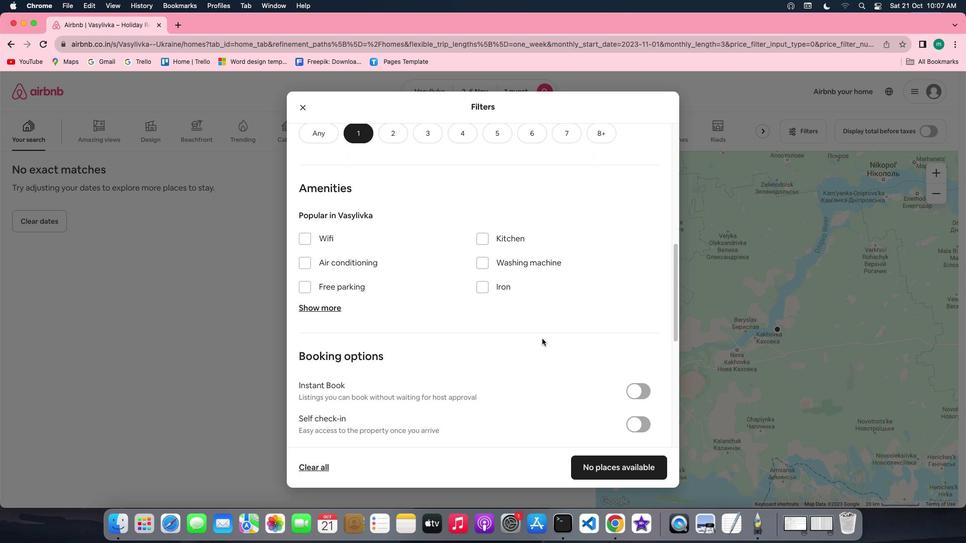 
Action: Mouse scrolled (542, 339) with delta (0, -1)
Screenshot: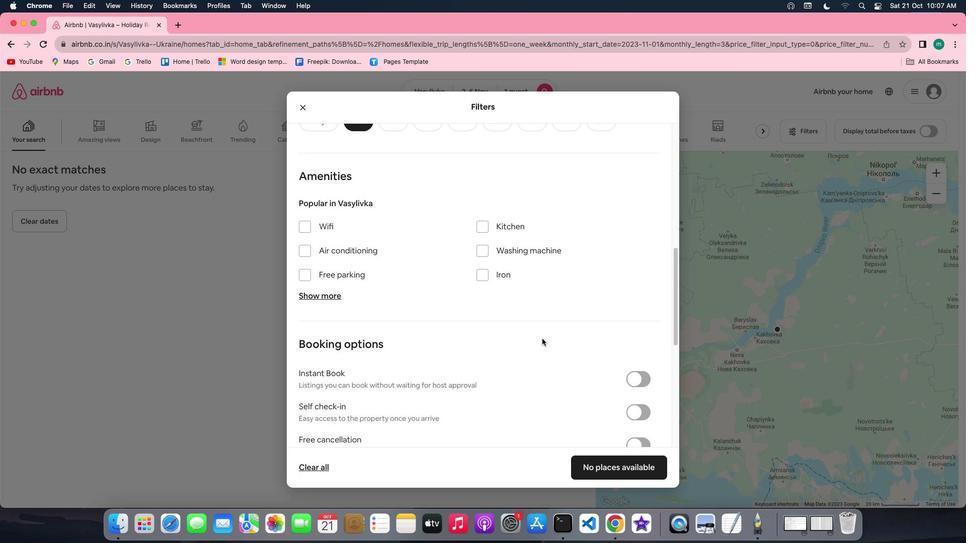 
Action: Mouse moved to (629, 363)
Screenshot: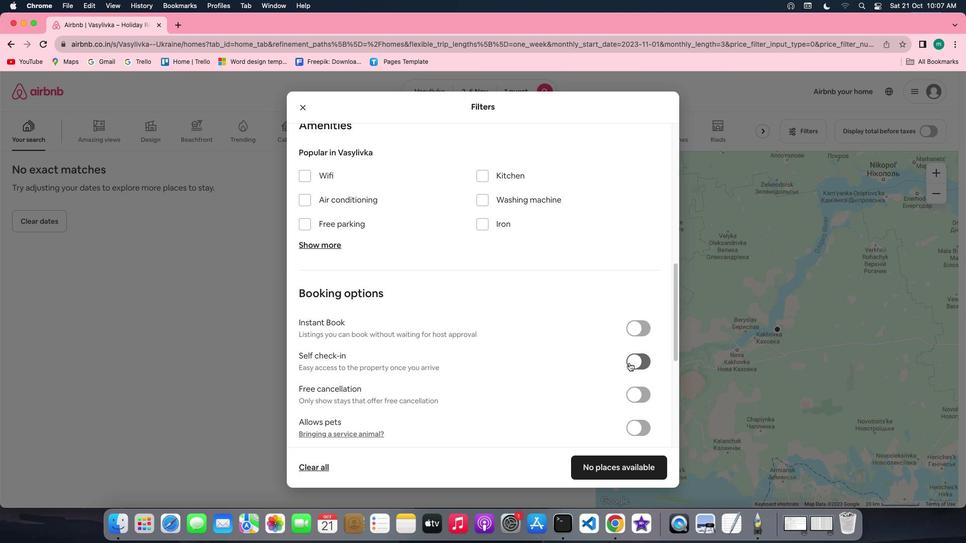 
Action: Mouse pressed left at (629, 363)
Screenshot: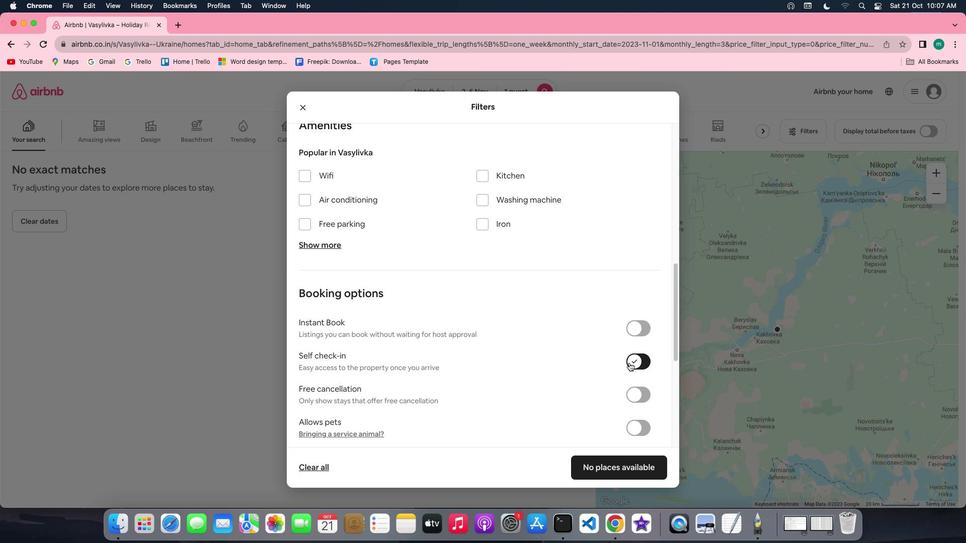 
Action: Mouse moved to (618, 464)
Screenshot: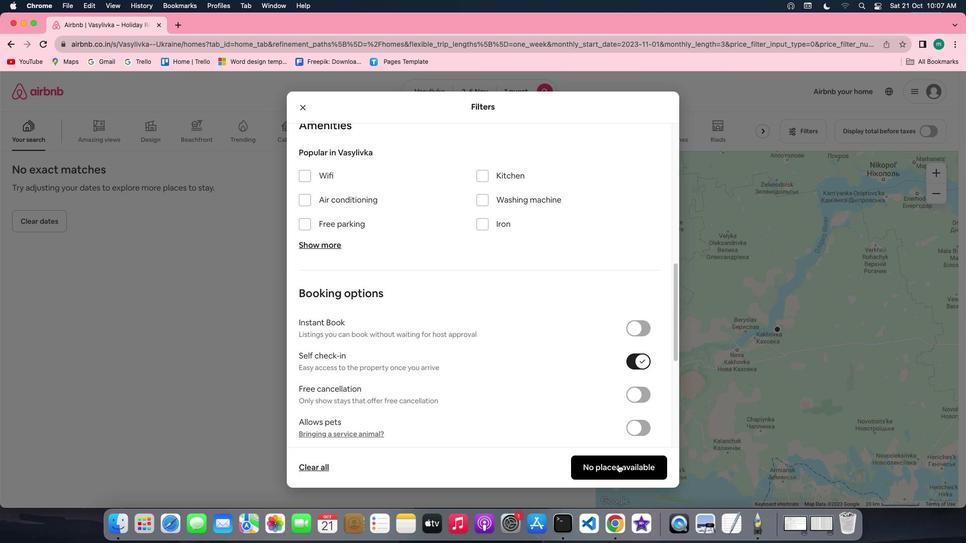 
Action: Mouse pressed left at (618, 464)
Screenshot: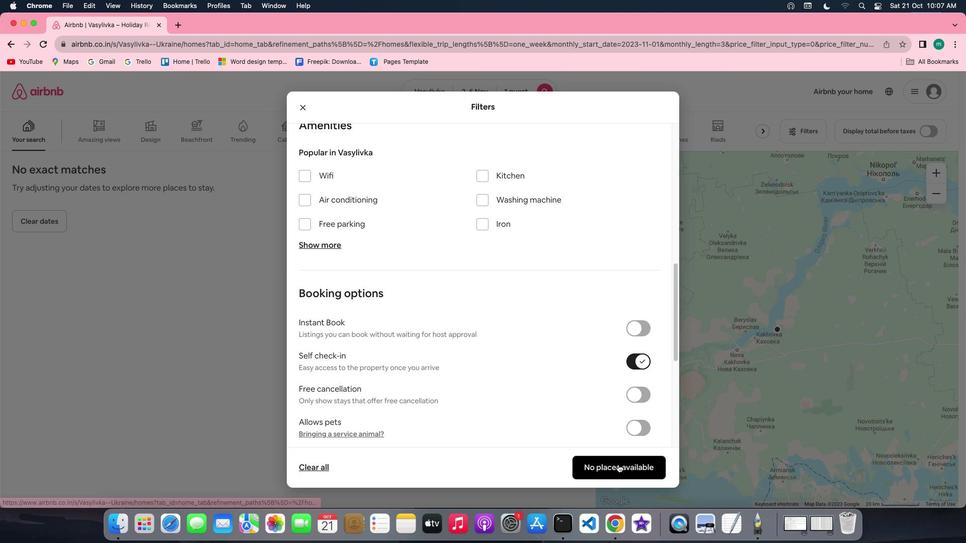 
Action: Mouse moved to (458, 389)
Screenshot: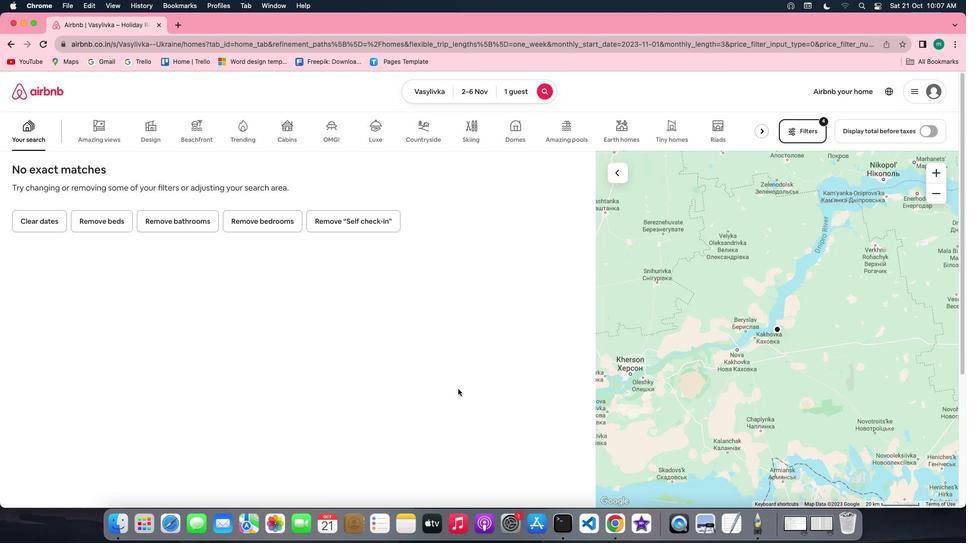 
